 Task: Find connections with filter location Carcassonne with filter topic #AIwith filter profile language German with filter current company Simpl with filter school University of Calcutta with filter industry Professional Services with filter service category Public Speaking with filter keywords title Welding
Action: Mouse moved to (501, 60)
Screenshot: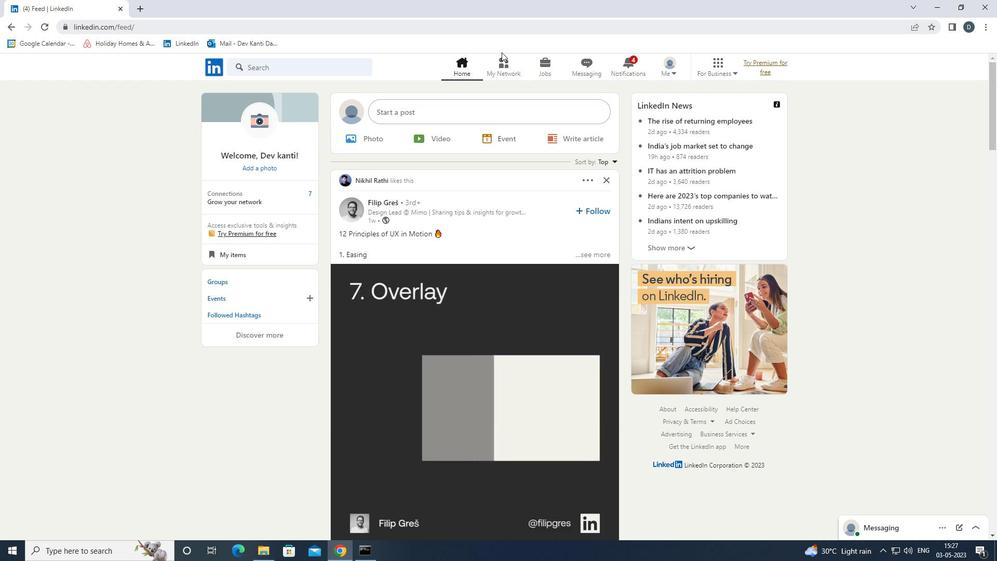 
Action: Mouse pressed left at (501, 60)
Screenshot: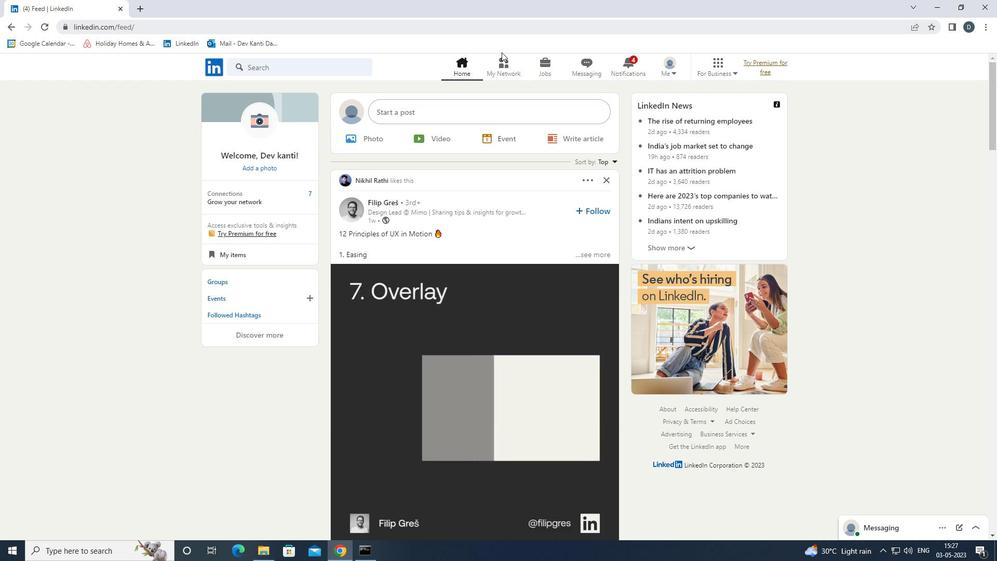 
Action: Mouse moved to (345, 119)
Screenshot: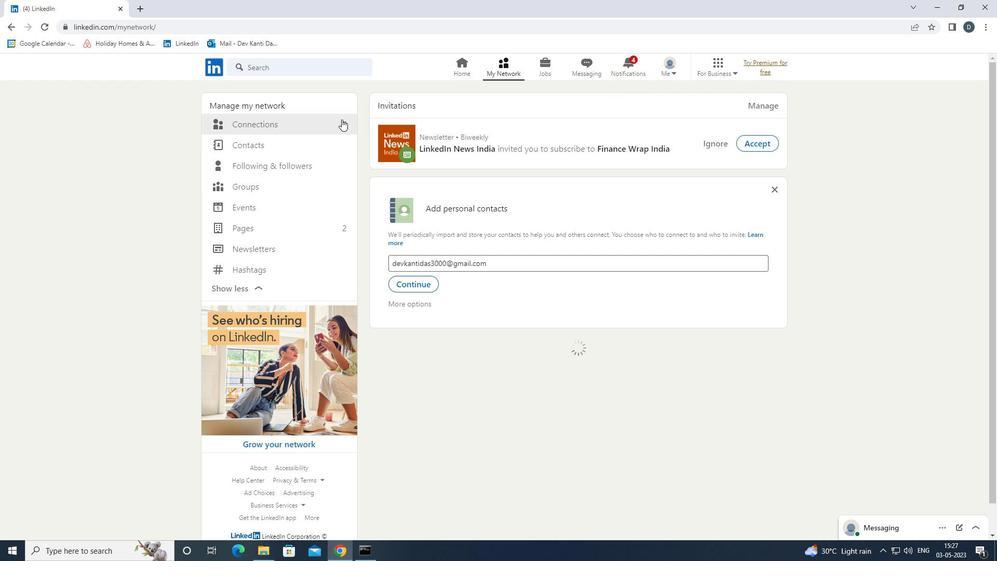 
Action: Mouse pressed left at (345, 119)
Screenshot: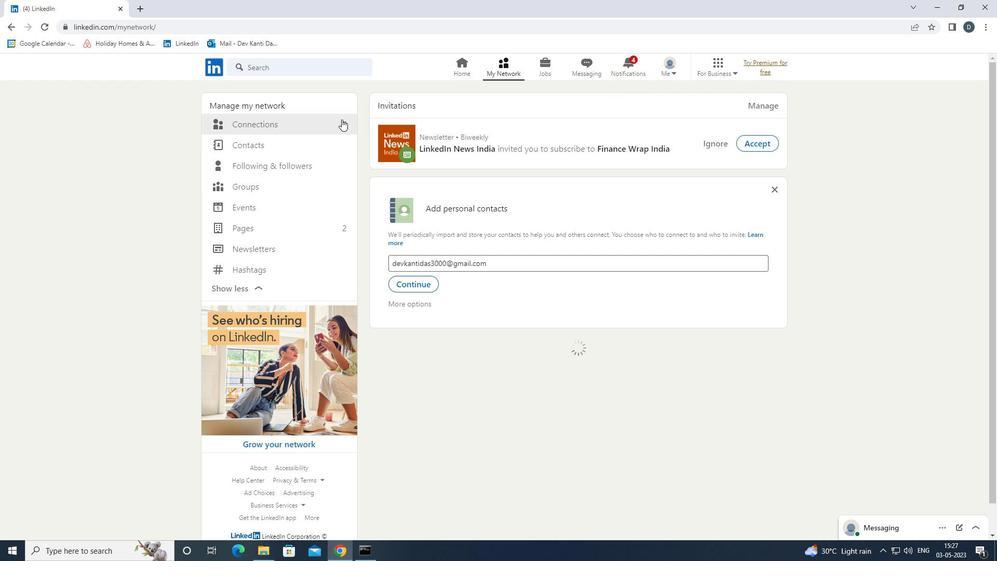 
Action: Mouse moved to (591, 123)
Screenshot: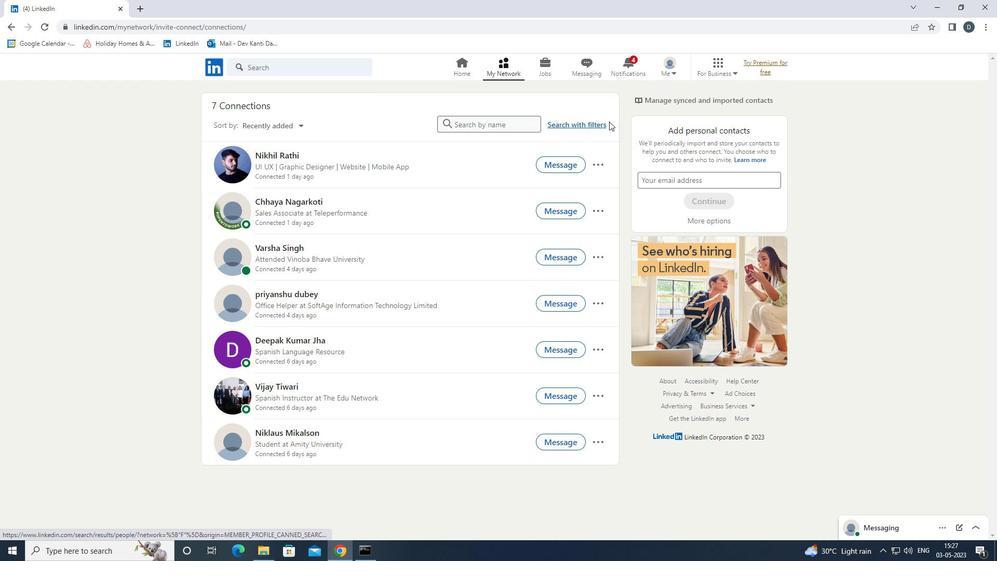 
Action: Mouse pressed left at (591, 123)
Screenshot: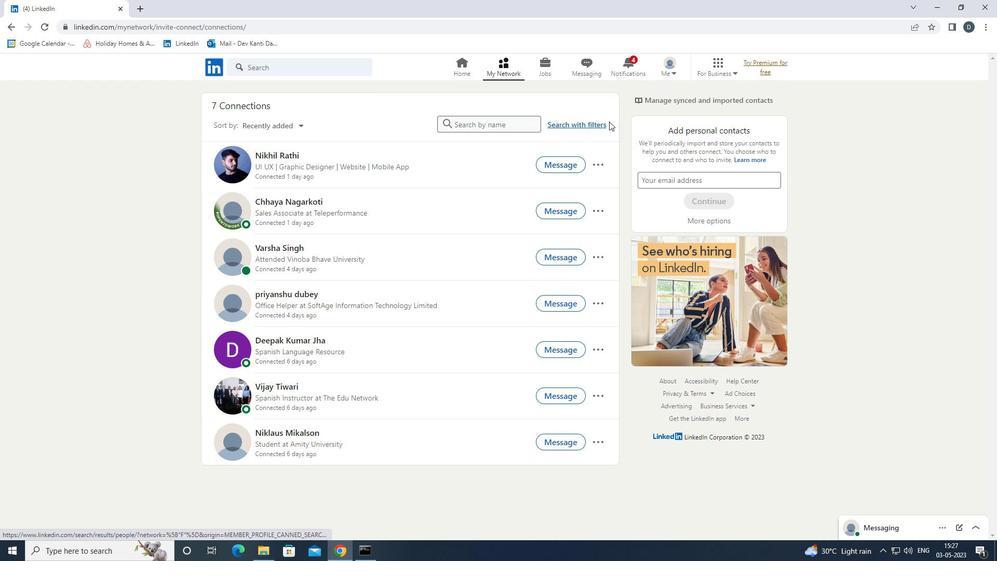 
Action: Mouse moved to (518, 99)
Screenshot: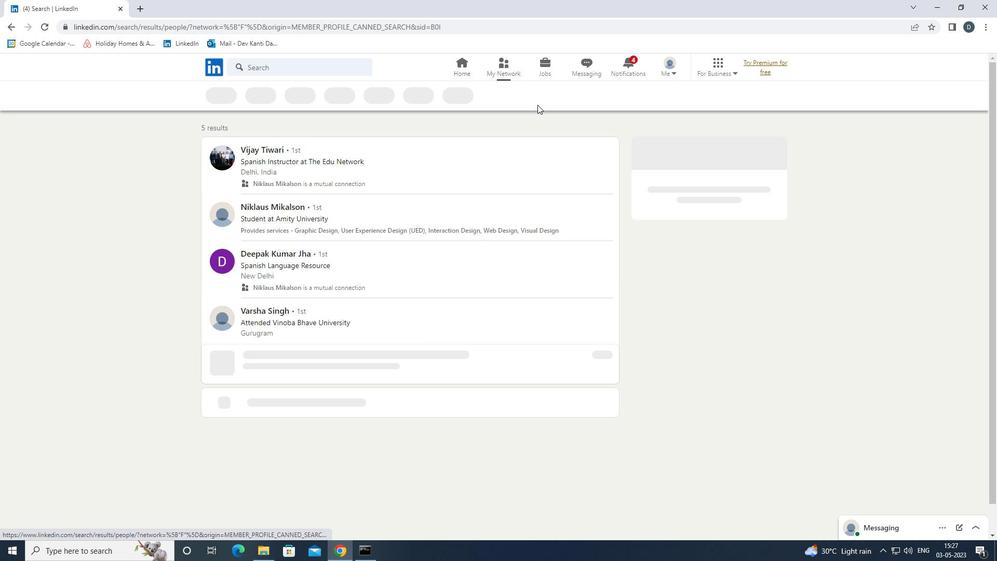 
Action: Mouse pressed left at (518, 99)
Screenshot: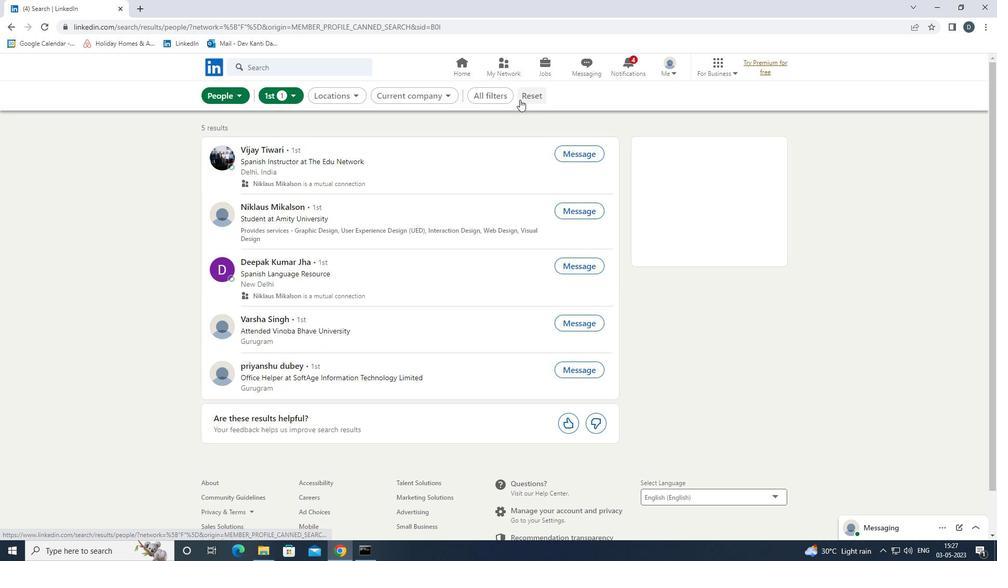 
Action: Mouse moved to (505, 97)
Screenshot: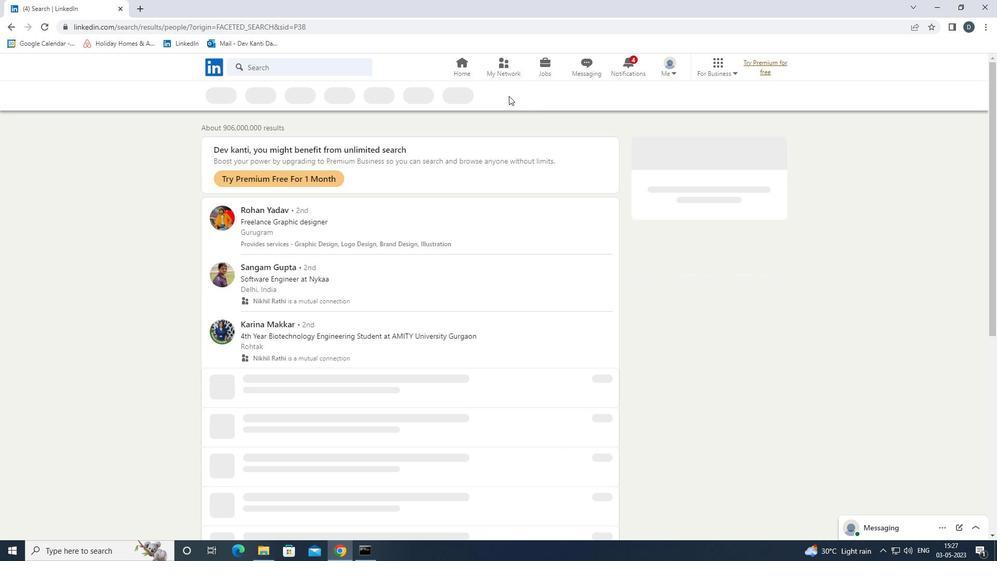 
Action: Mouse pressed left at (505, 97)
Screenshot: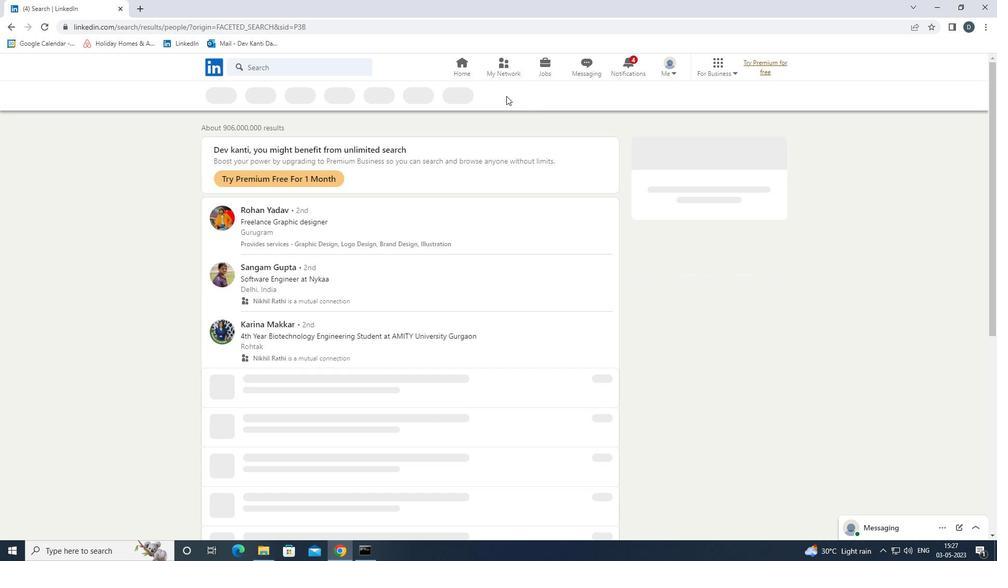 
Action: Mouse moved to (901, 281)
Screenshot: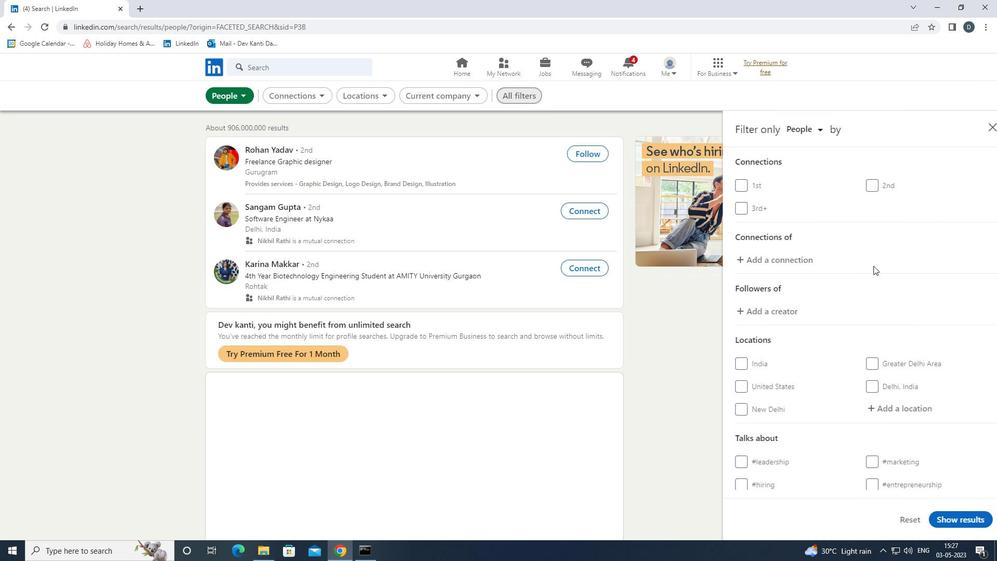 
Action: Mouse scrolled (901, 281) with delta (0, 0)
Screenshot: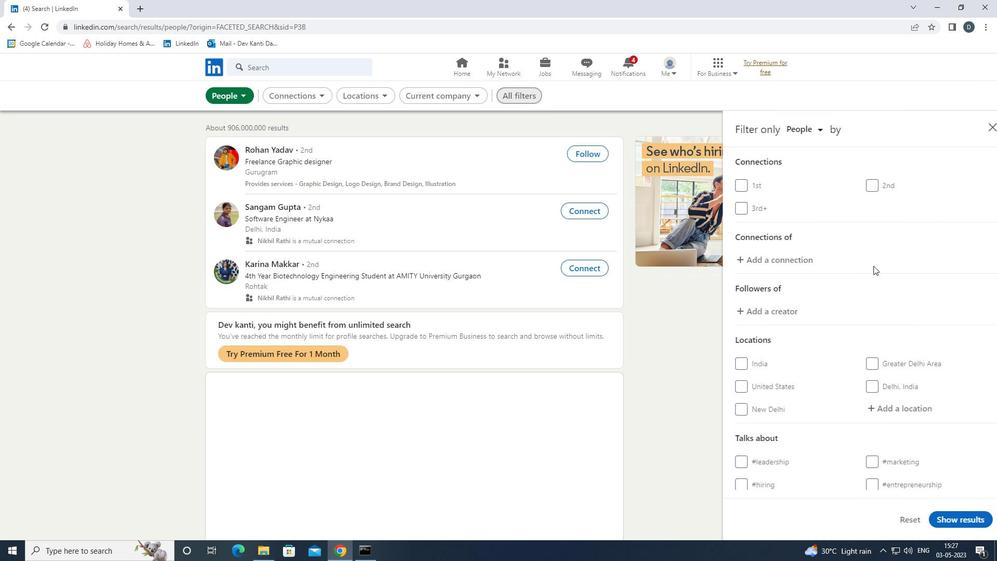 
Action: Mouse moved to (902, 282)
Screenshot: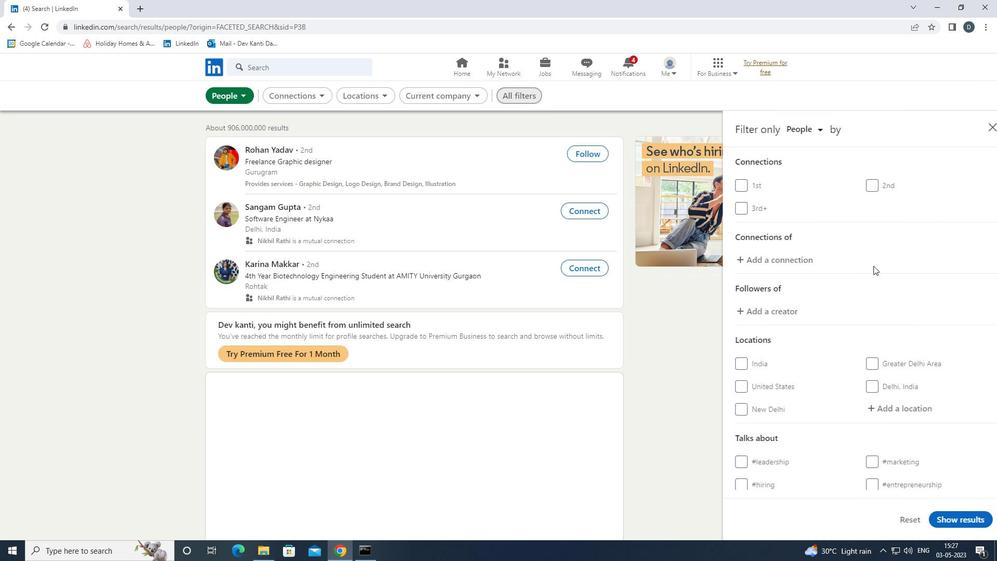 
Action: Mouse scrolled (902, 282) with delta (0, 0)
Screenshot: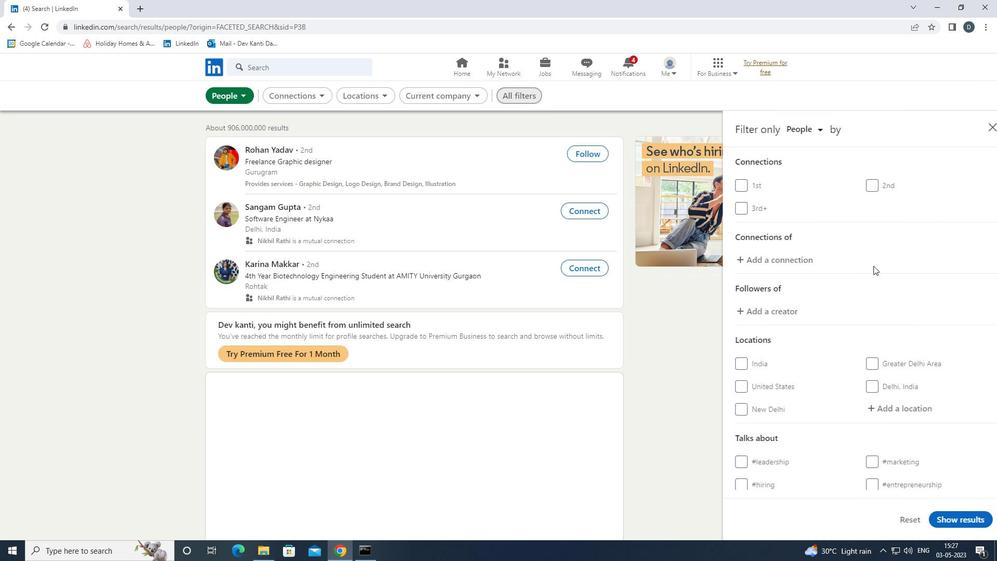 
Action: Mouse moved to (907, 283)
Screenshot: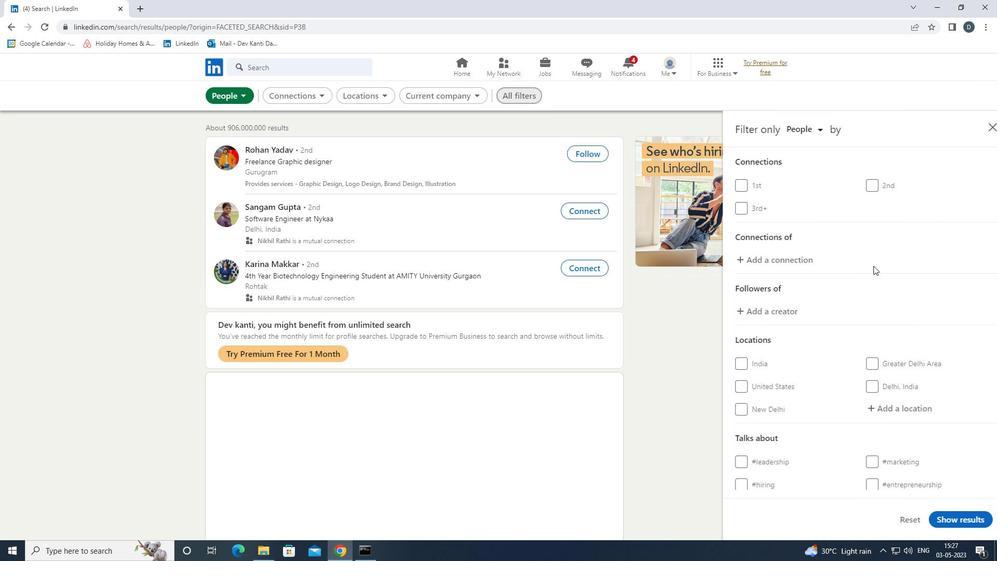 
Action: Mouse scrolled (907, 283) with delta (0, 0)
Screenshot: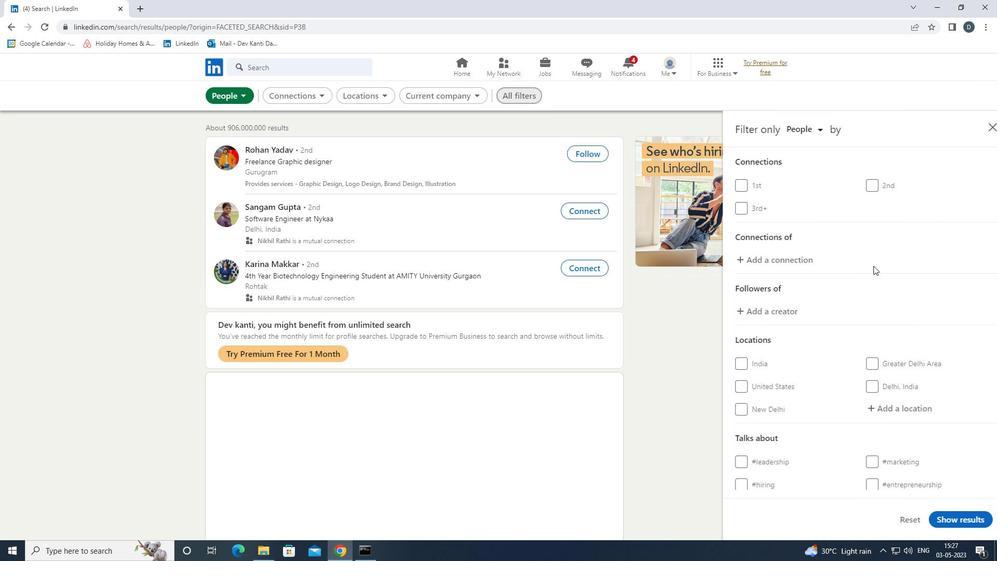 
Action: Mouse moved to (885, 246)
Screenshot: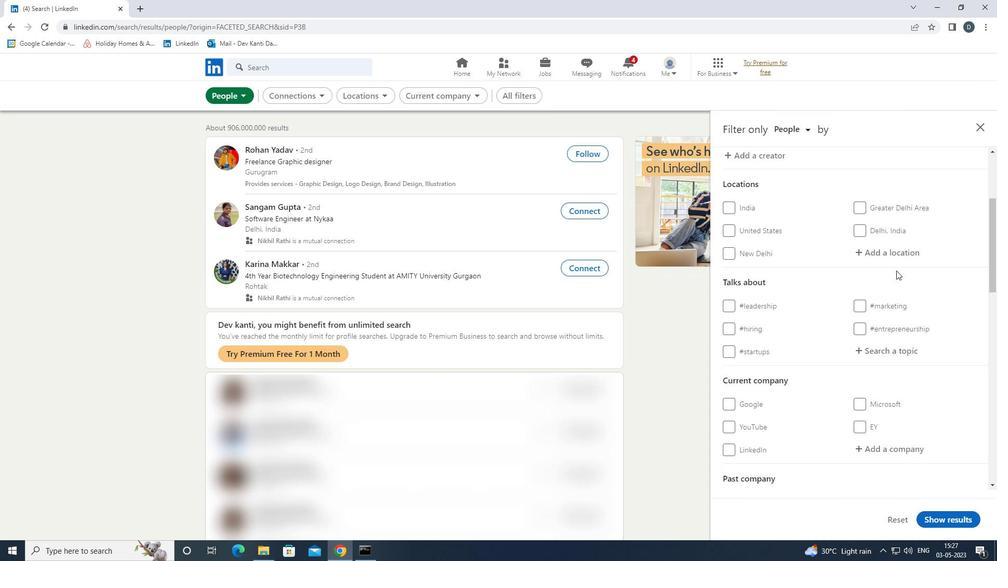 
Action: Mouse pressed left at (885, 246)
Screenshot: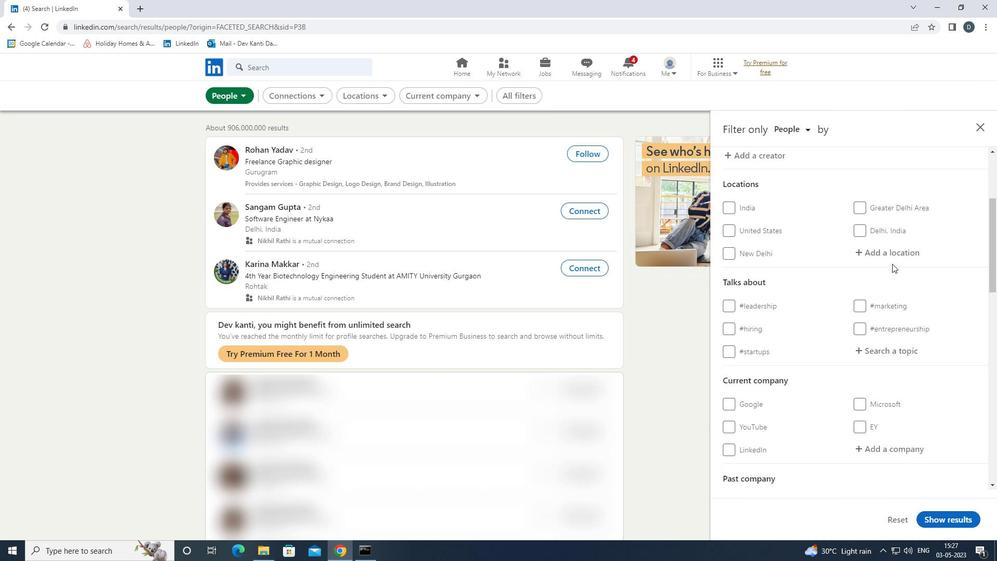 
Action: Mouse moved to (884, 246)
Screenshot: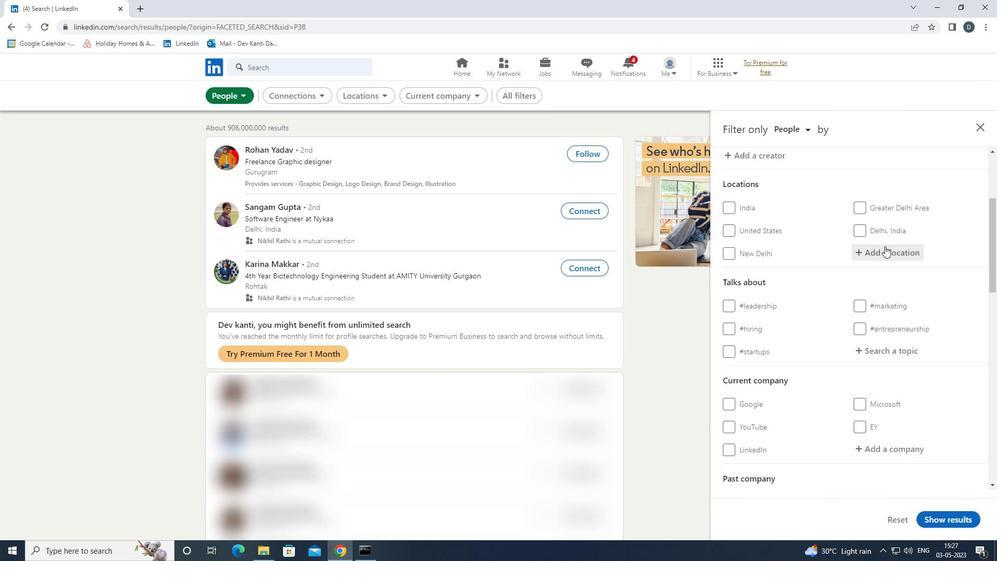 
Action: Key pressed <Key.shift>CARCASSONE<Key.down><Key.backspace><Key.backspace><Key.down><Key.enter>
Screenshot: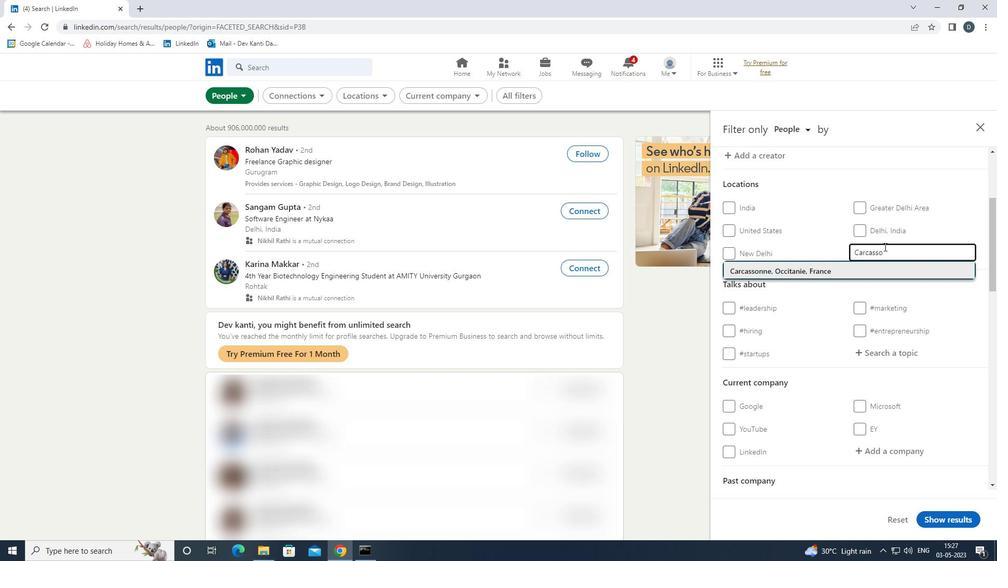 
Action: Mouse moved to (886, 251)
Screenshot: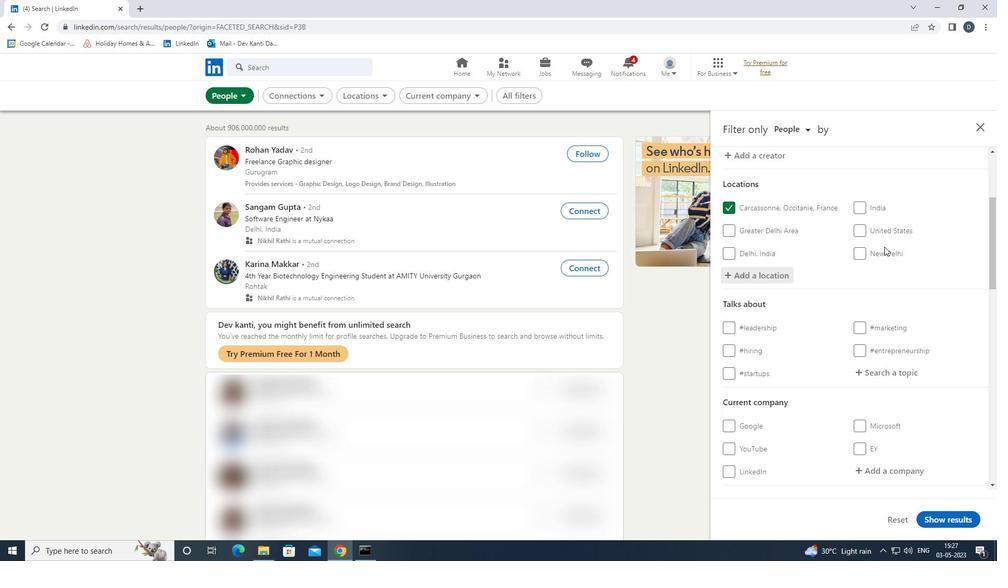 
Action: Mouse scrolled (886, 250) with delta (0, 0)
Screenshot: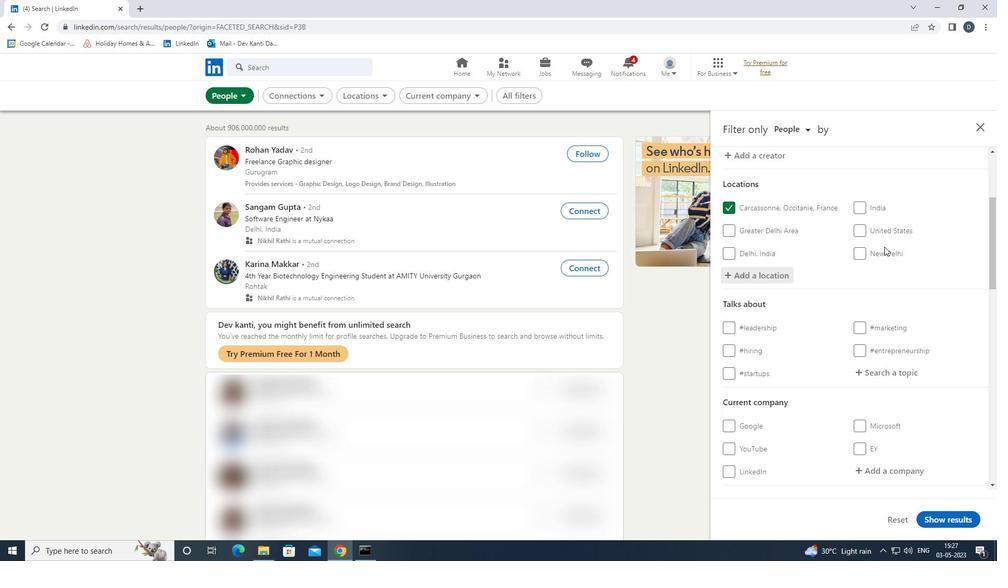 
Action: Mouse moved to (886, 256)
Screenshot: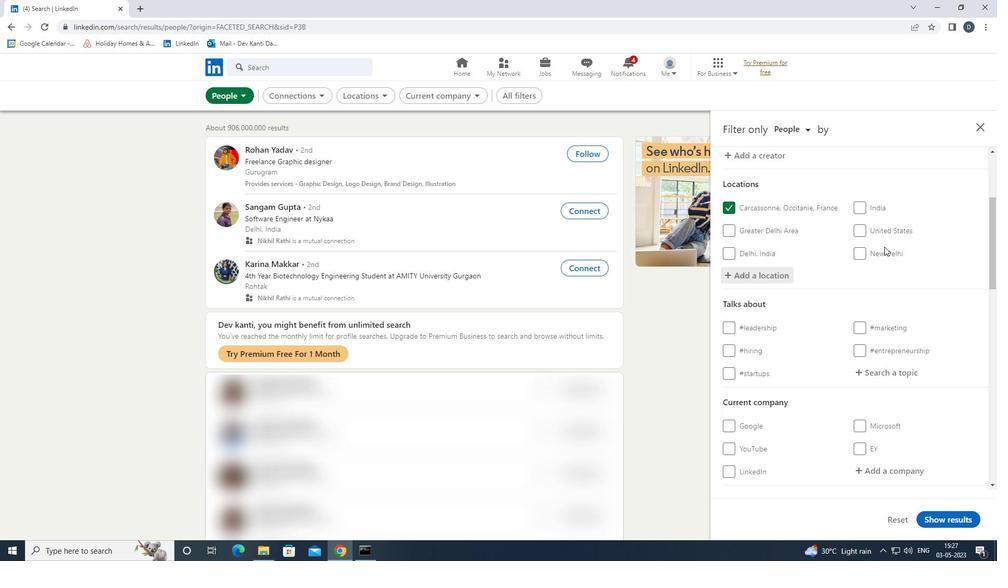 
Action: Mouse scrolled (886, 256) with delta (0, 0)
Screenshot: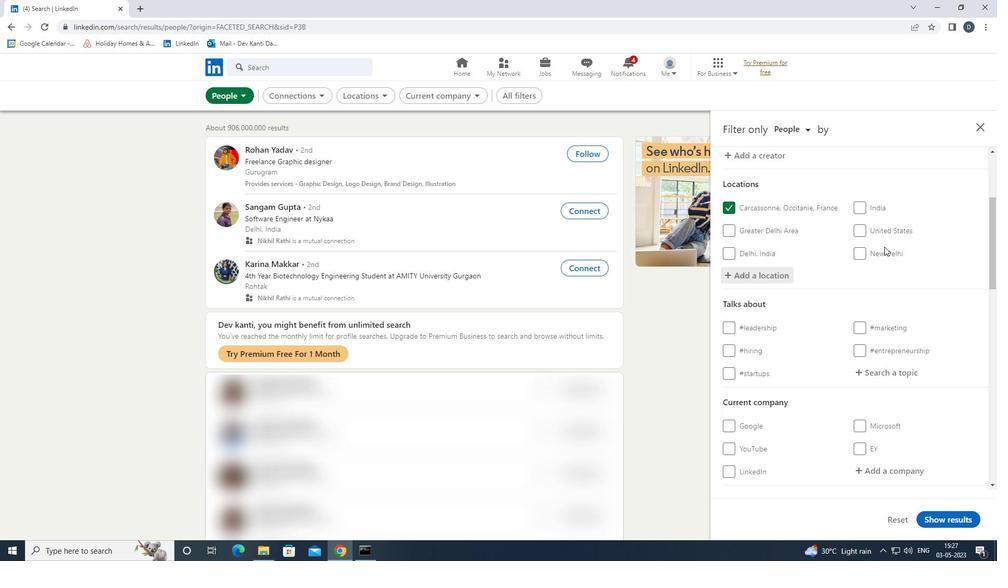 
Action: Mouse moved to (889, 265)
Screenshot: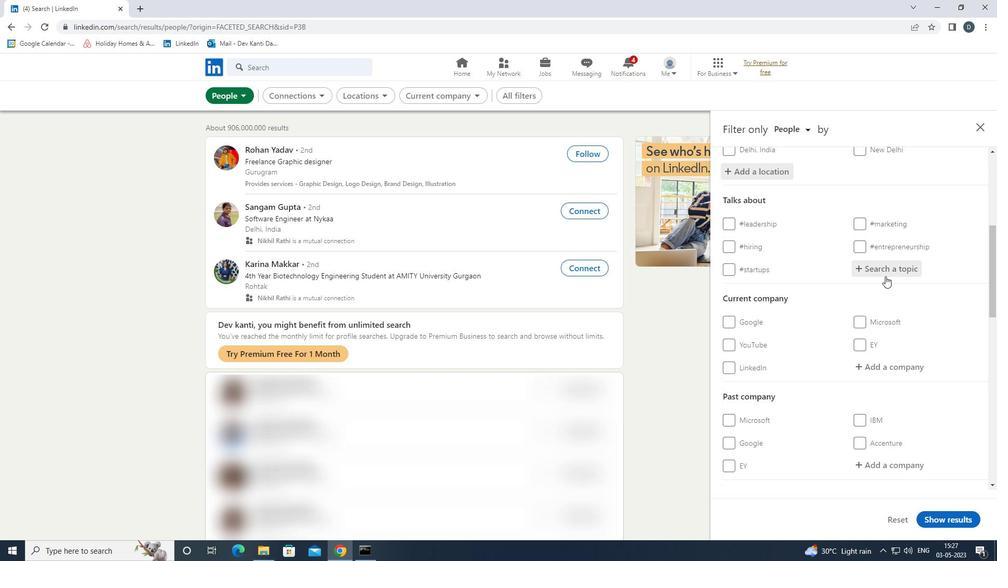 
Action: Mouse pressed left at (889, 265)
Screenshot: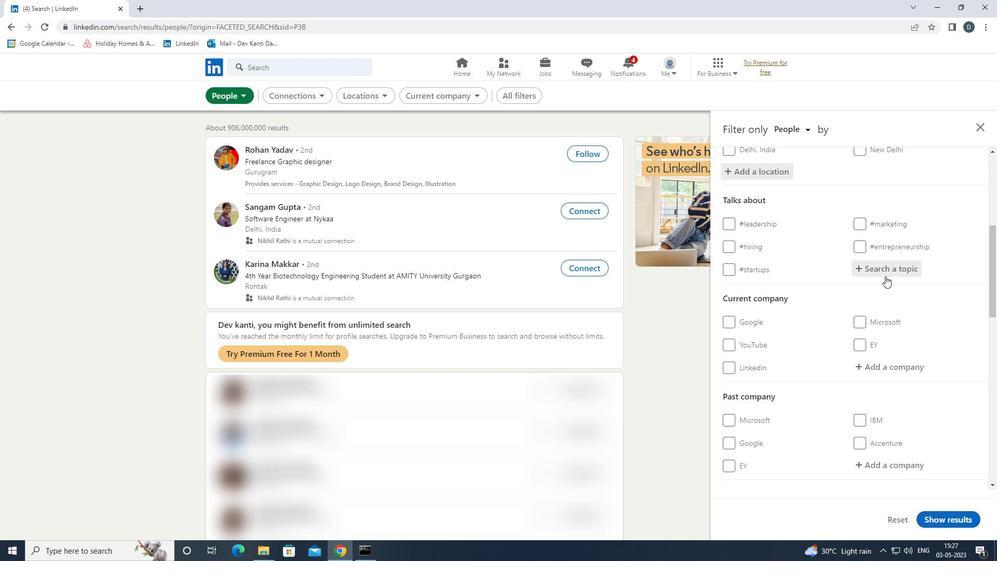 
Action: Key pressed AI<Key.down><Key.enter>
Screenshot: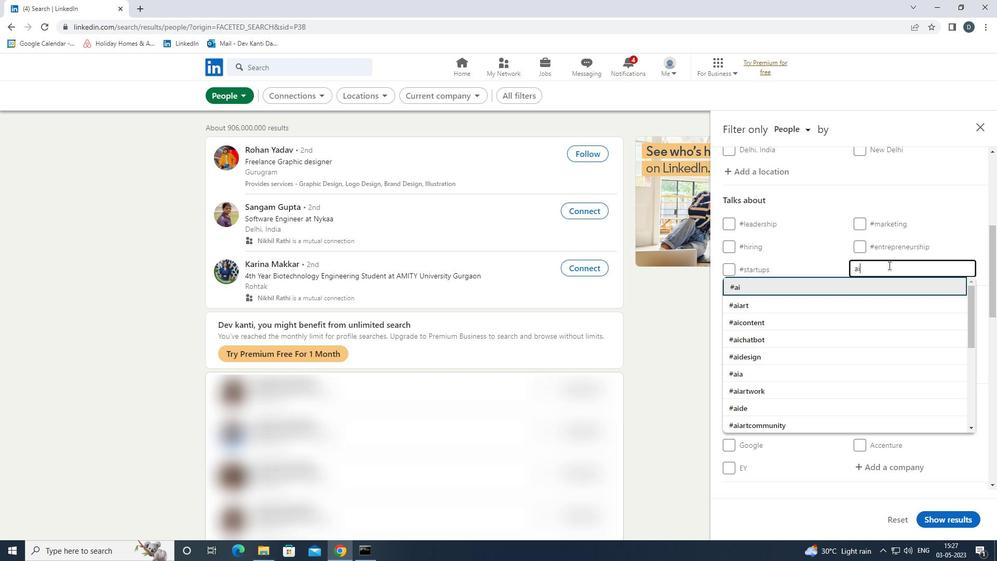 
Action: Mouse moved to (890, 265)
Screenshot: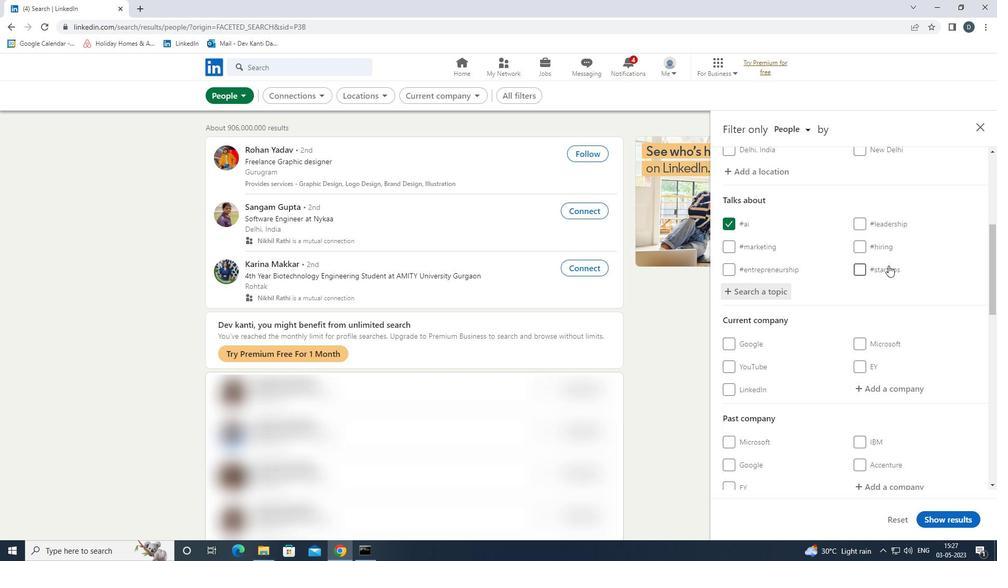 
Action: Mouse scrolled (890, 265) with delta (0, 0)
Screenshot: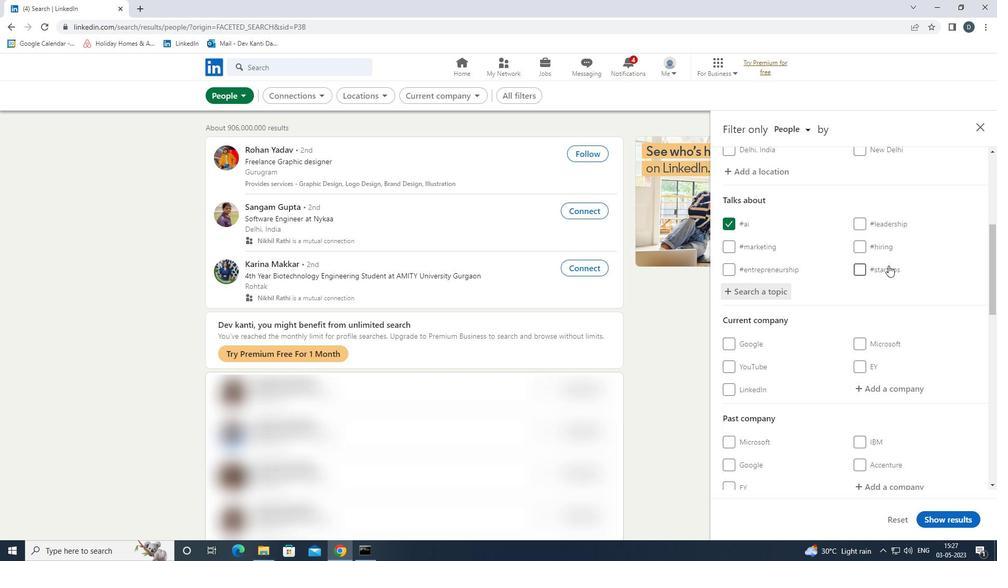 
Action: Mouse scrolled (890, 265) with delta (0, 0)
Screenshot: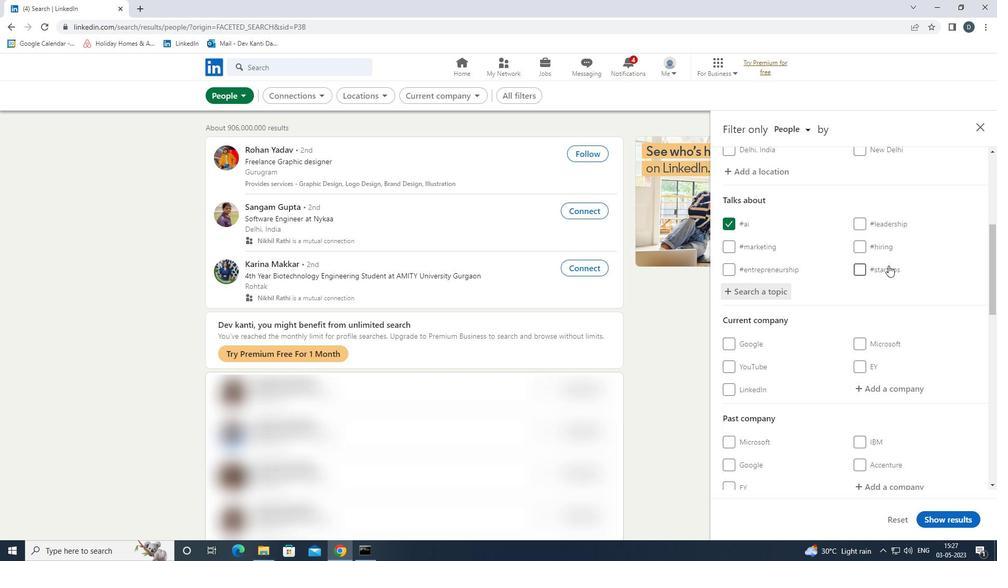 
Action: Mouse moved to (891, 265)
Screenshot: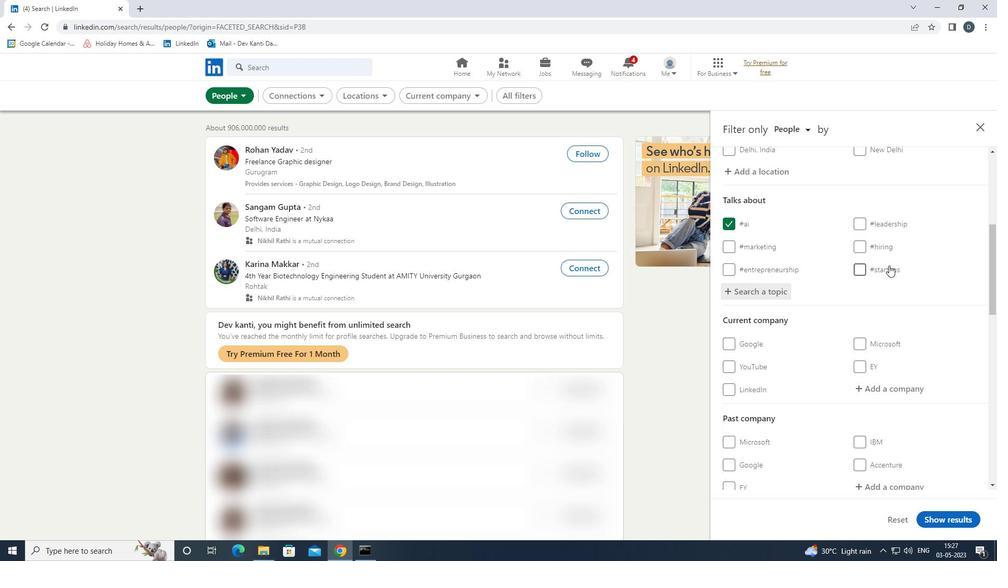 
Action: Mouse scrolled (891, 265) with delta (0, 0)
Screenshot: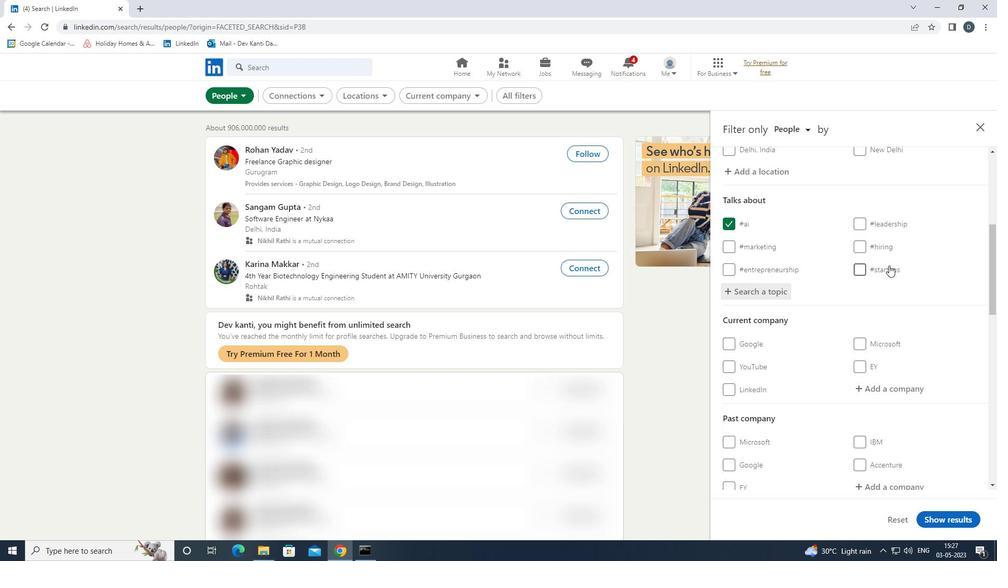 
Action: Mouse moved to (891, 267)
Screenshot: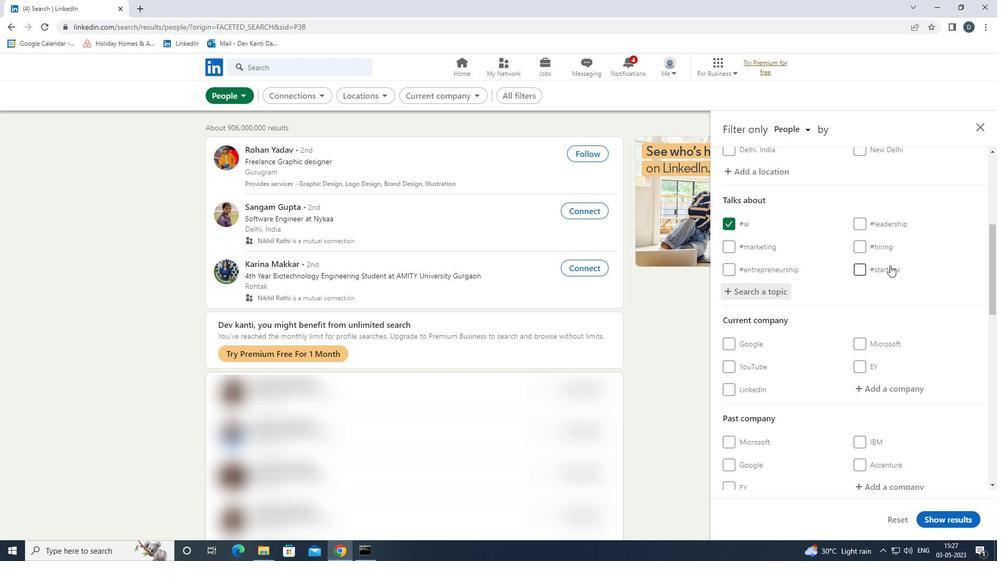 
Action: Mouse scrolled (891, 266) with delta (0, 0)
Screenshot: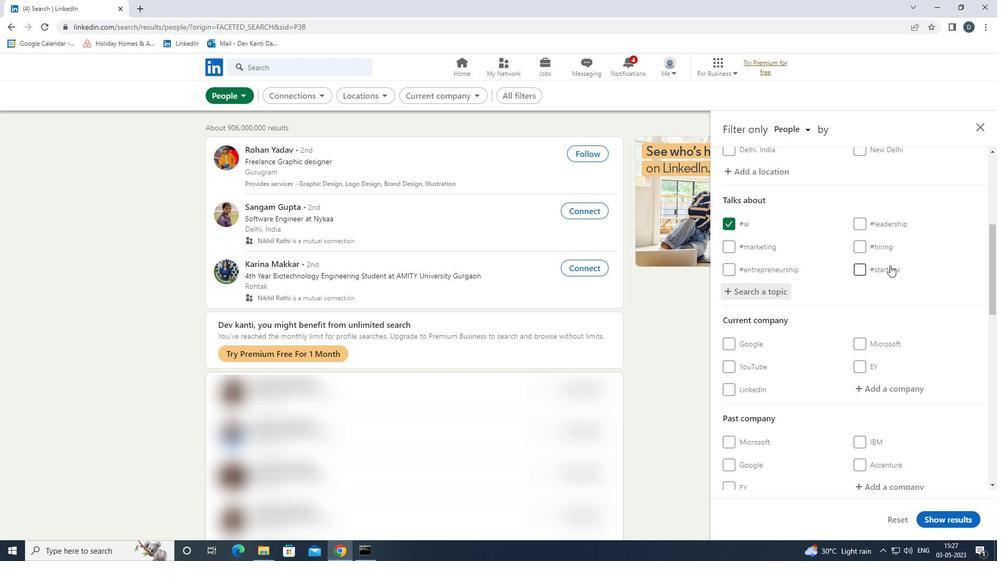 
Action: Mouse moved to (889, 266)
Screenshot: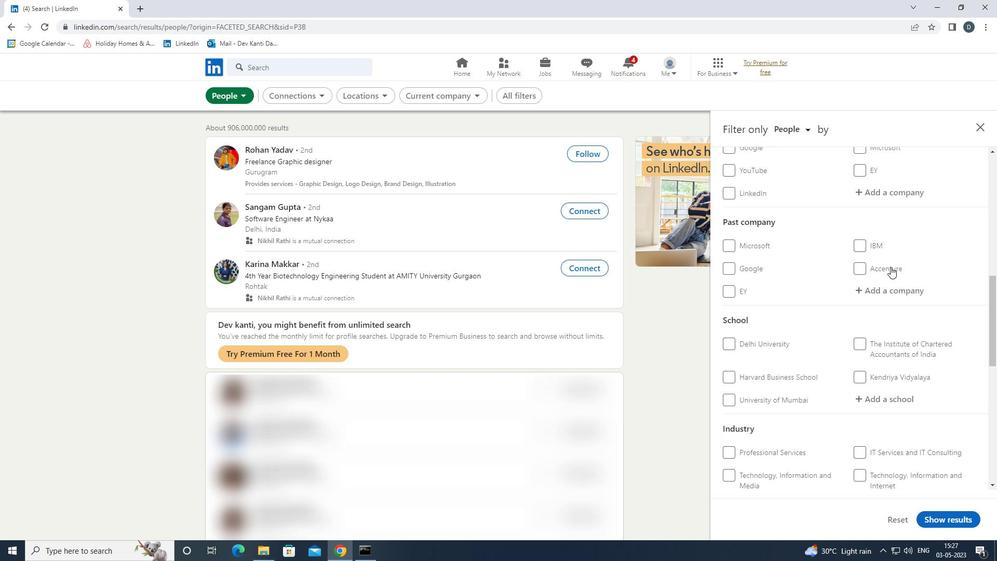 
Action: Mouse scrolled (889, 266) with delta (0, 0)
Screenshot: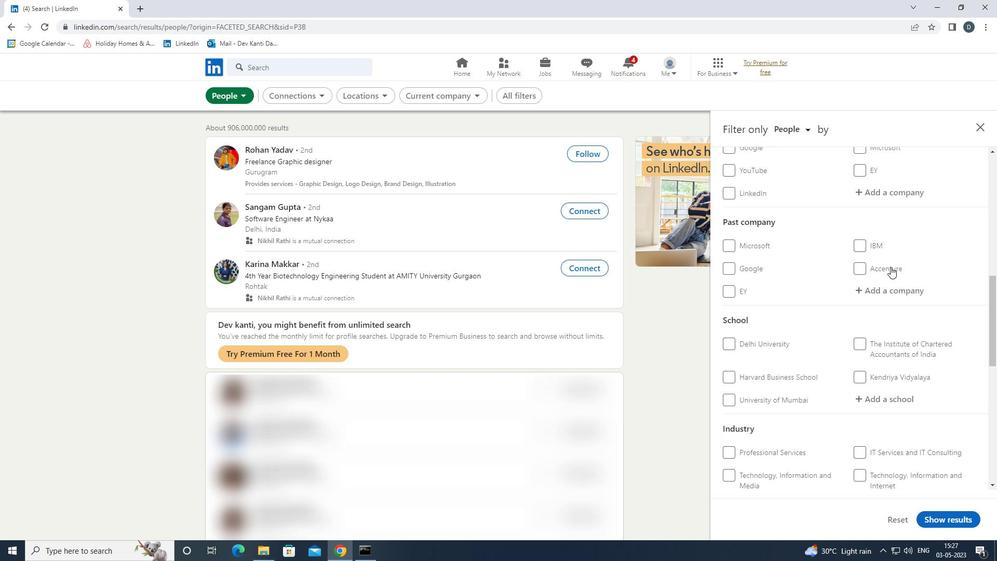 
Action: Mouse moved to (888, 267)
Screenshot: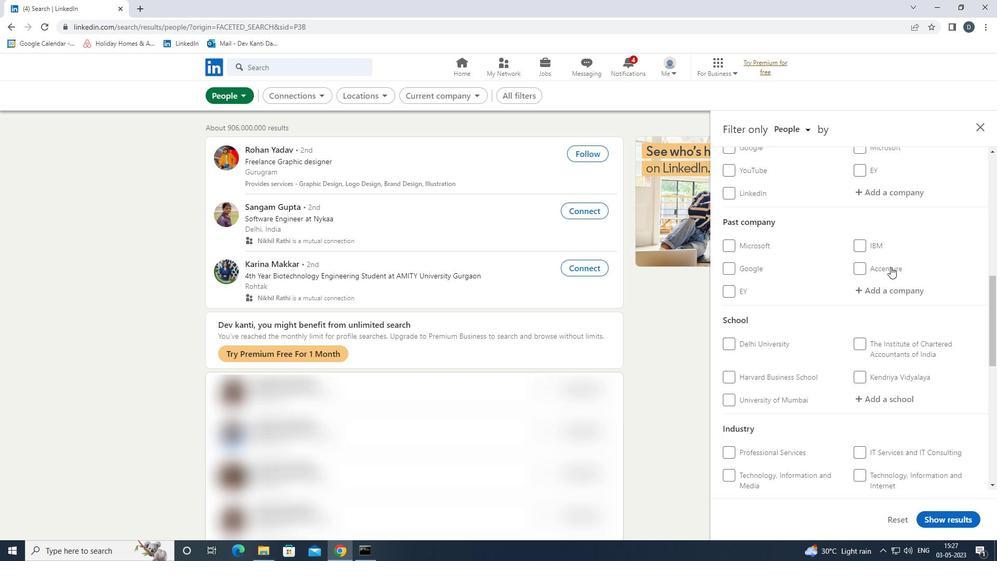 
Action: Mouse scrolled (888, 266) with delta (0, 0)
Screenshot: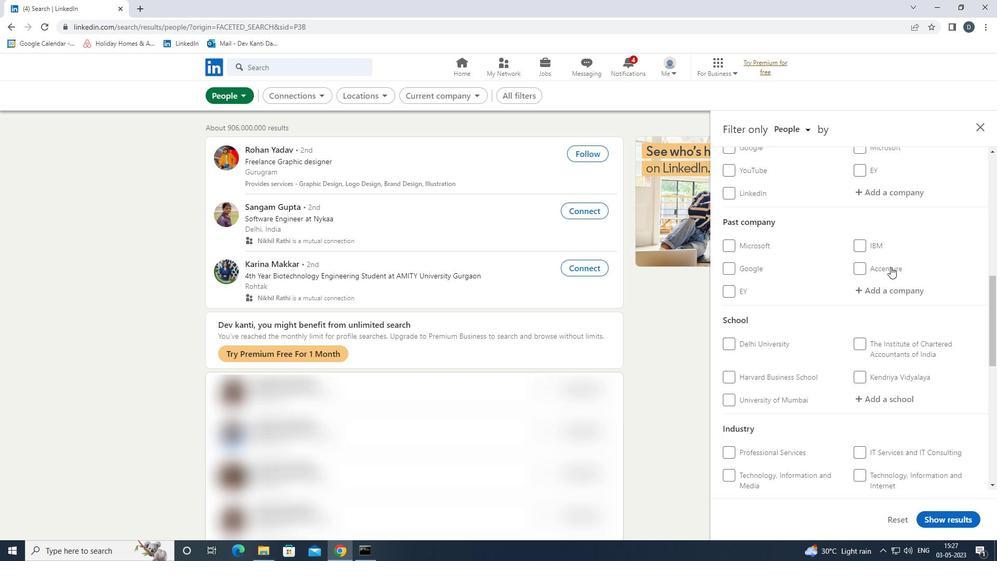 
Action: Mouse moved to (758, 451)
Screenshot: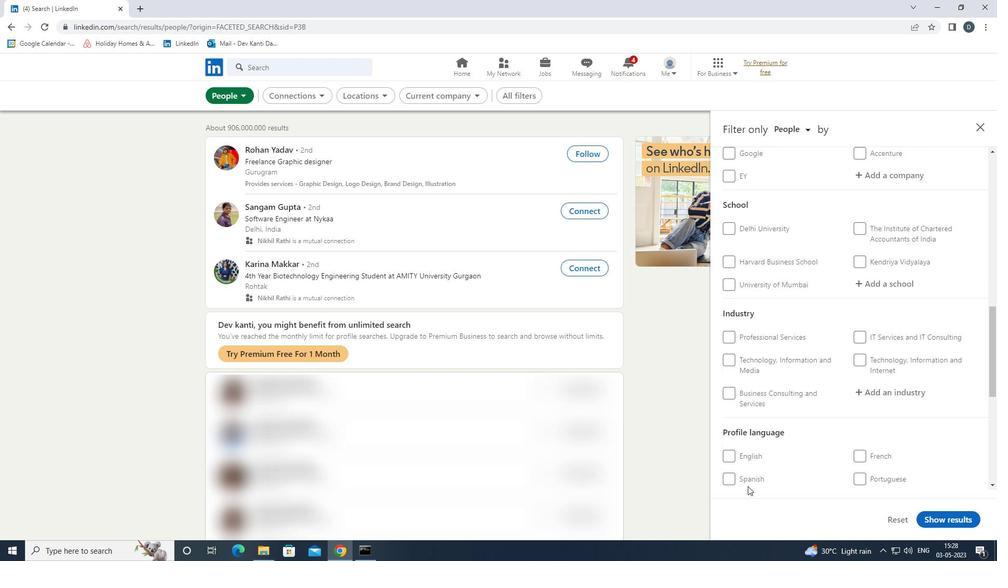 
Action: Mouse scrolled (758, 451) with delta (0, 0)
Screenshot: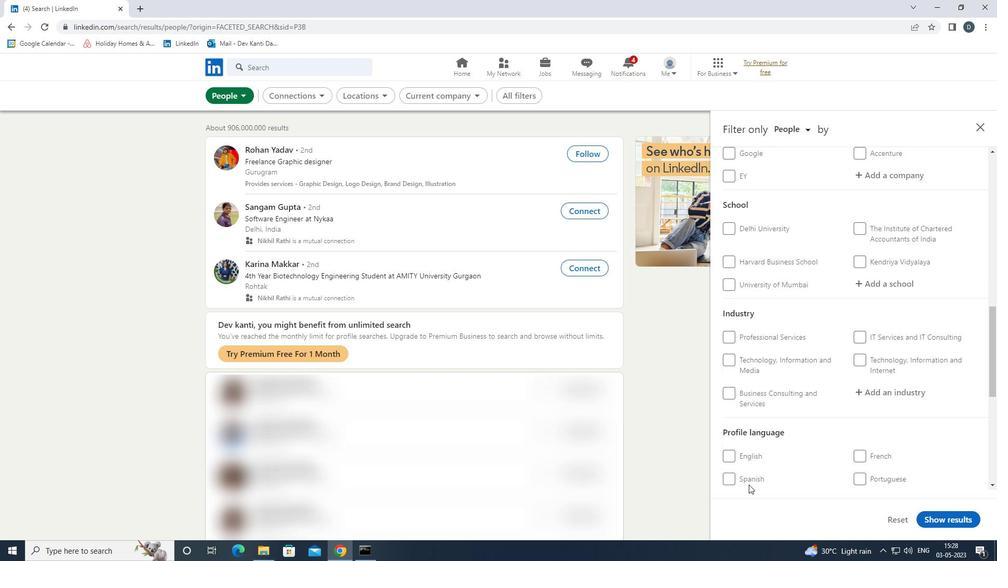
Action: Mouse moved to (747, 453)
Screenshot: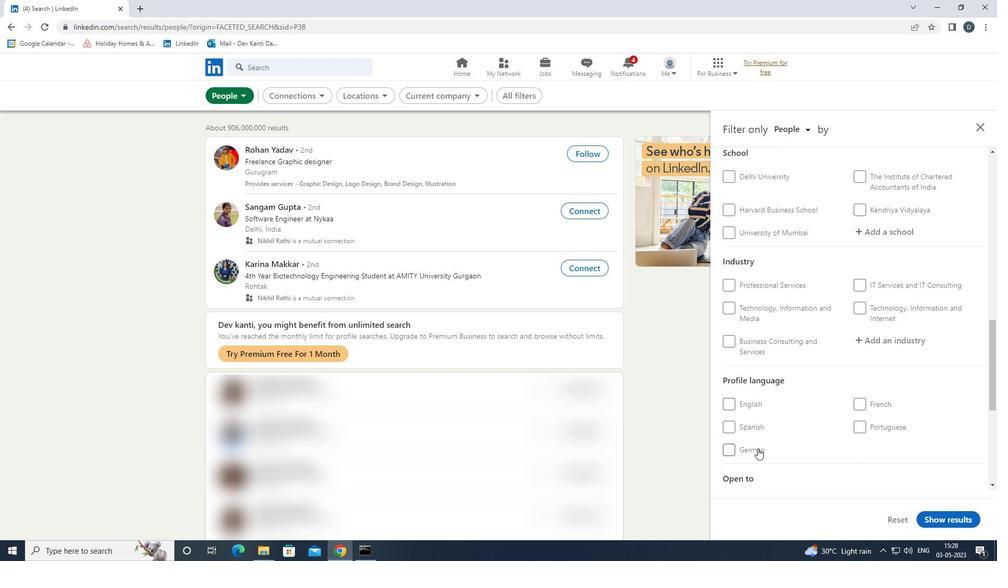 
Action: Mouse pressed left at (747, 453)
Screenshot: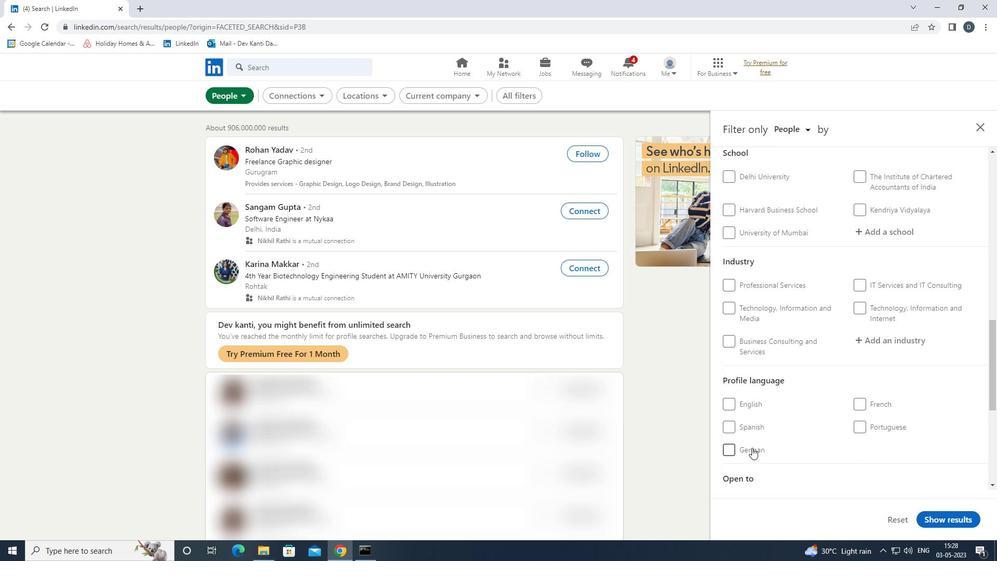 
Action: Mouse moved to (852, 439)
Screenshot: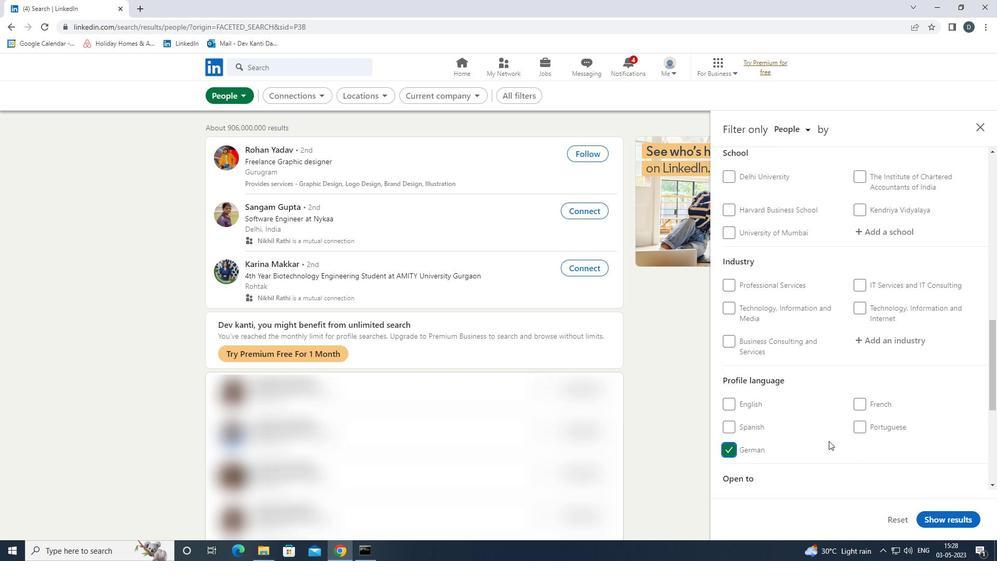 
Action: Mouse scrolled (852, 439) with delta (0, 0)
Screenshot: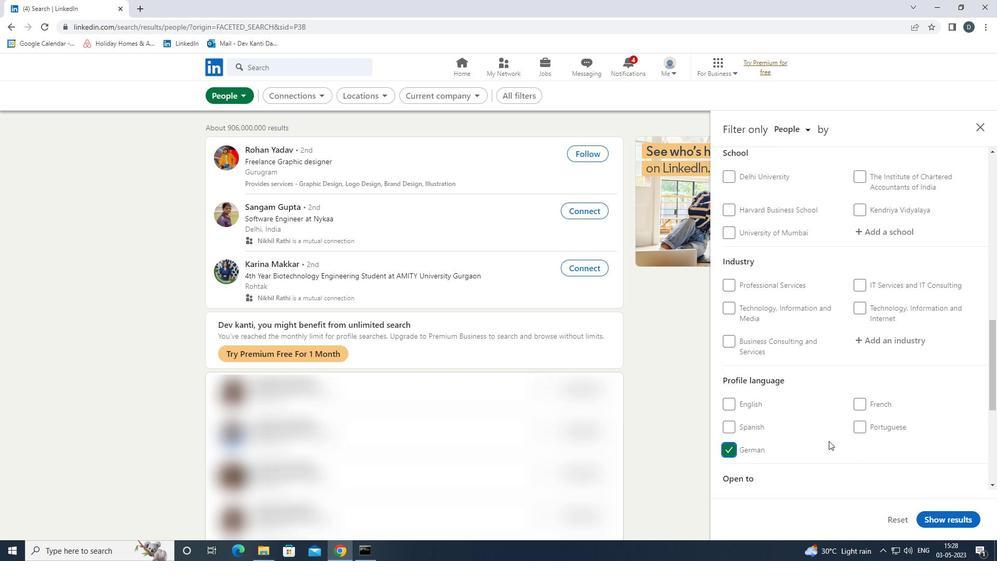 
Action: Mouse scrolled (852, 439) with delta (0, 0)
Screenshot: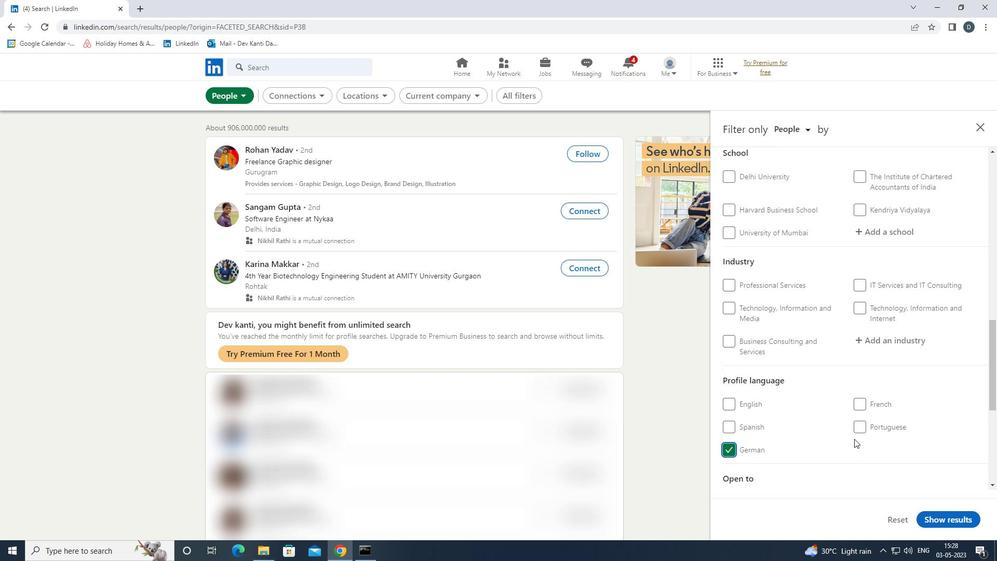 
Action: Mouse scrolled (852, 439) with delta (0, 0)
Screenshot: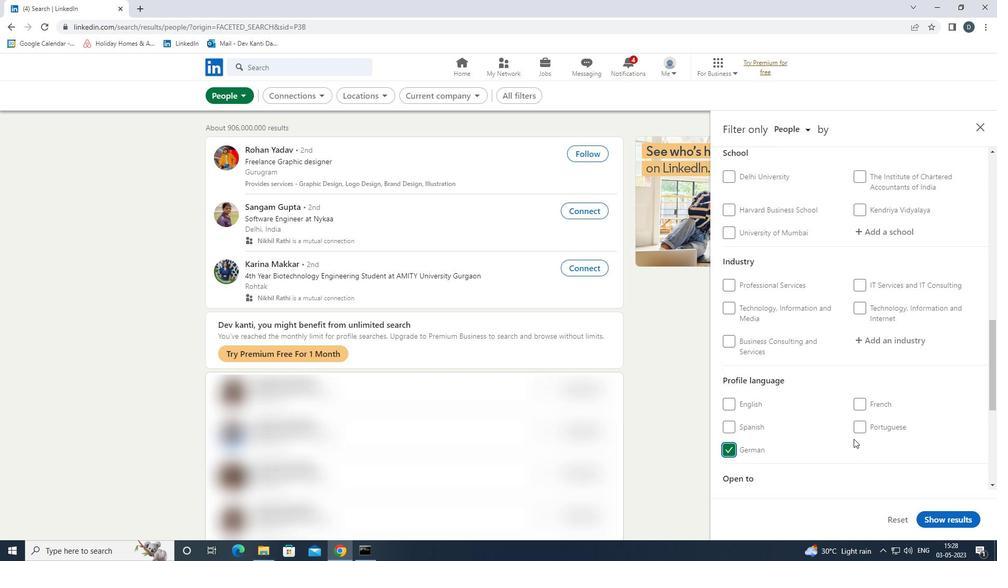 
Action: Mouse moved to (851, 437)
Screenshot: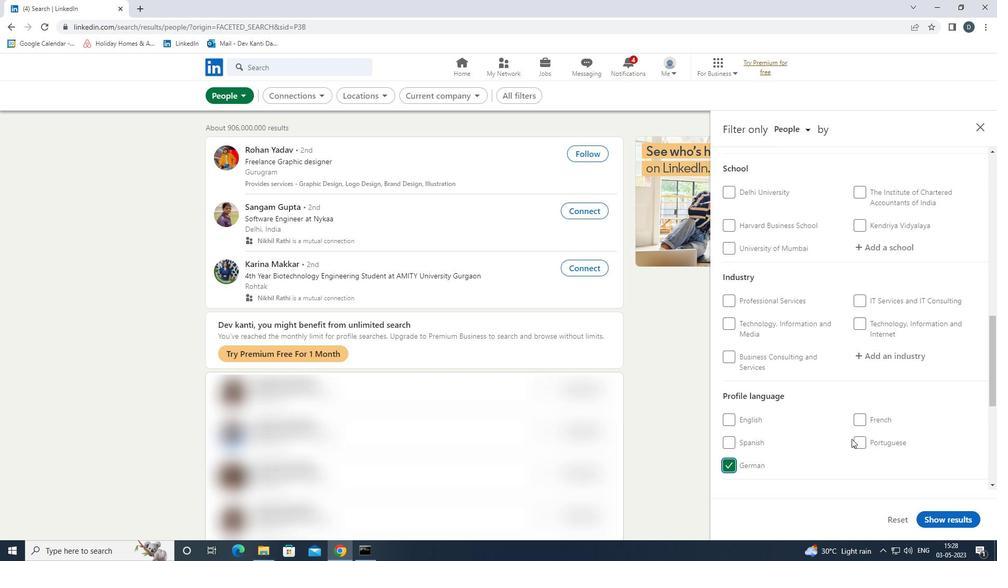 
Action: Mouse scrolled (851, 438) with delta (0, 0)
Screenshot: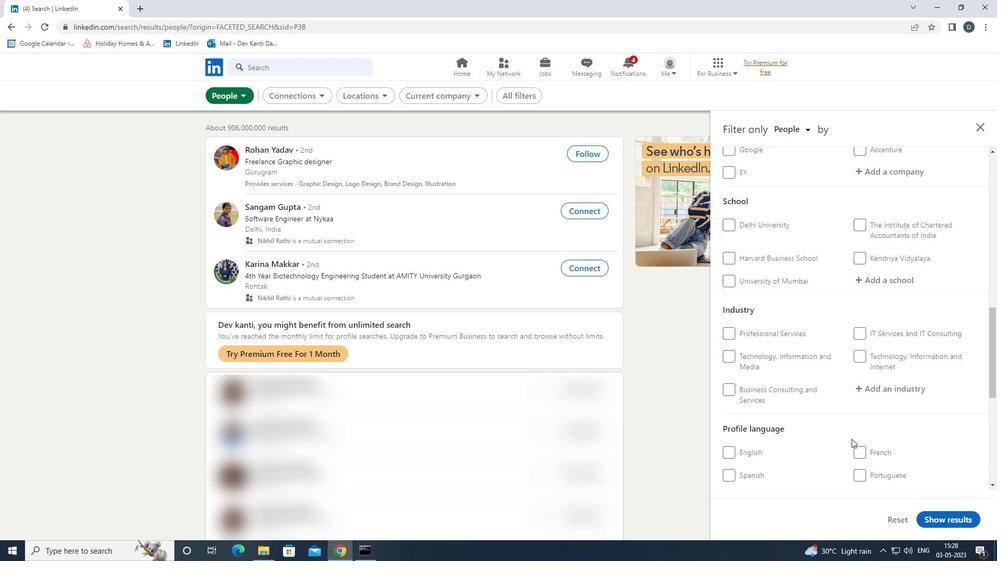 
Action: Mouse scrolled (851, 438) with delta (0, 0)
Screenshot: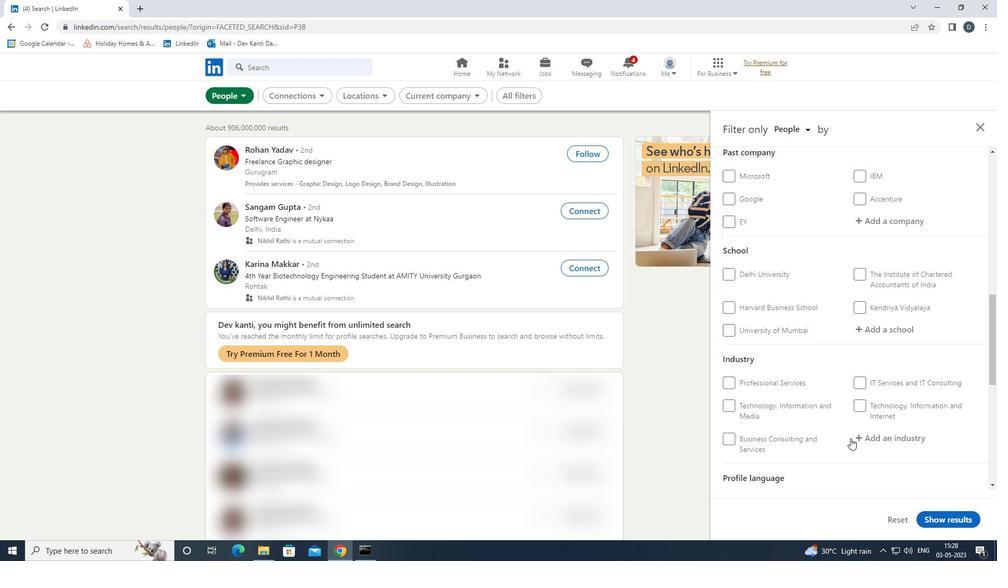
Action: Mouse moved to (851, 434)
Screenshot: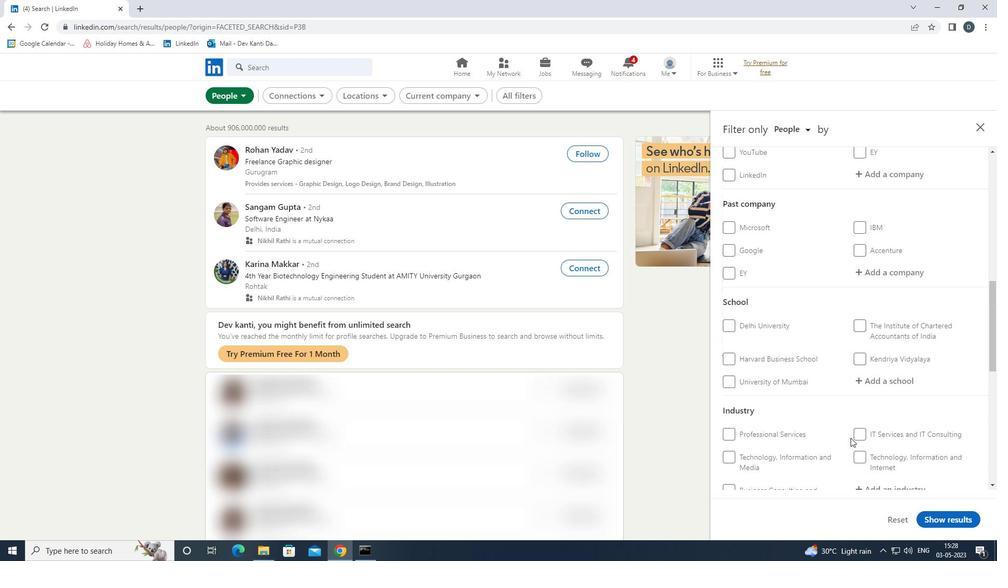 
Action: Mouse scrolled (851, 435) with delta (0, 0)
Screenshot: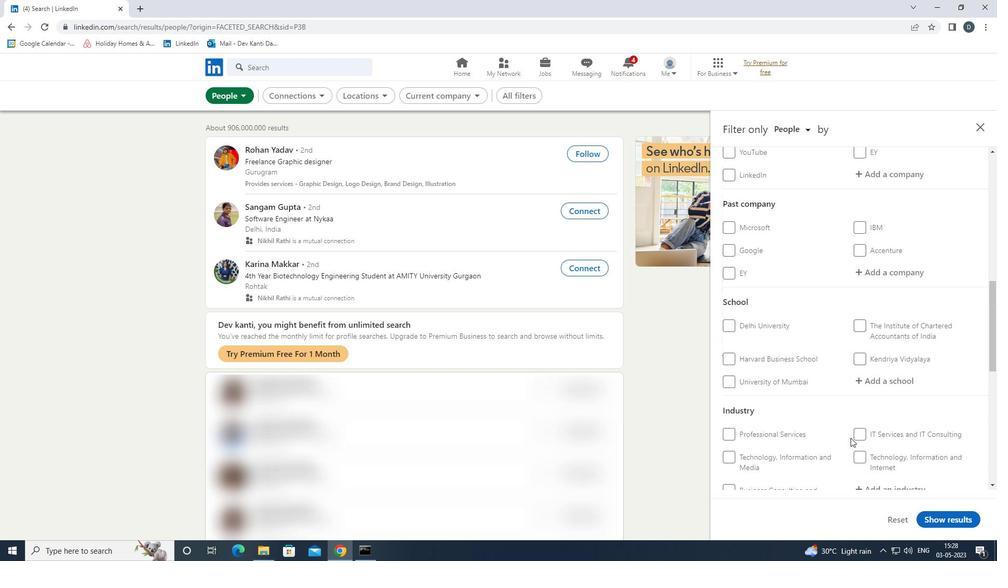 
Action: Mouse moved to (873, 333)
Screenshot: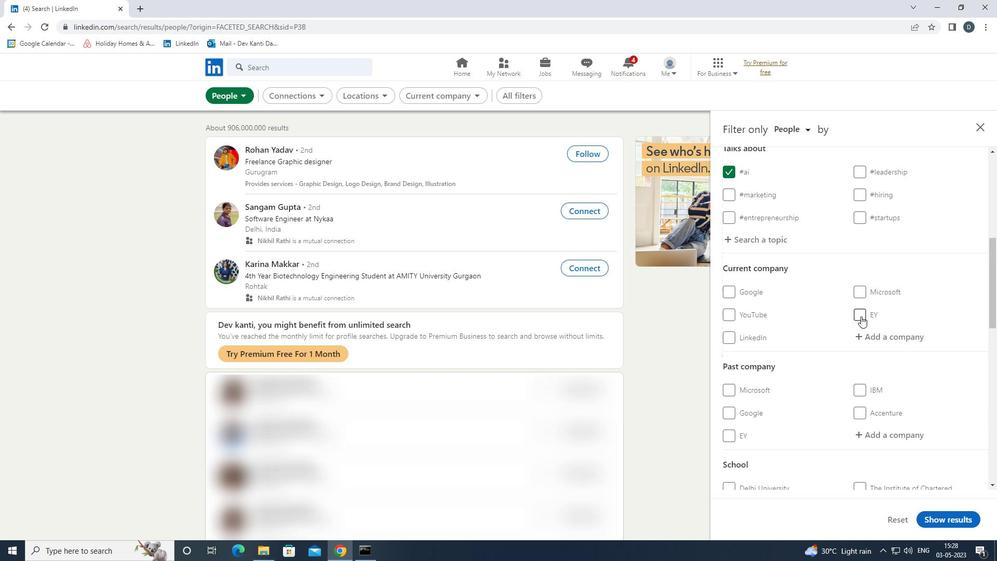 
Action: Mouse pressed left at (873, 333)
Screenshot: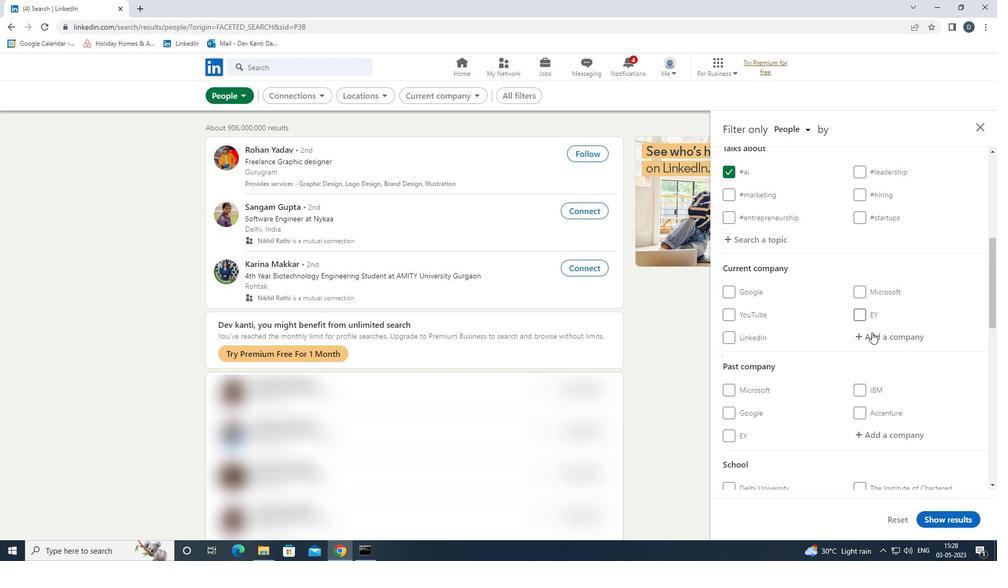 
Action: Key pressed <Key.shift>SIMPL<Key.down><Key.enter>
Screenshot: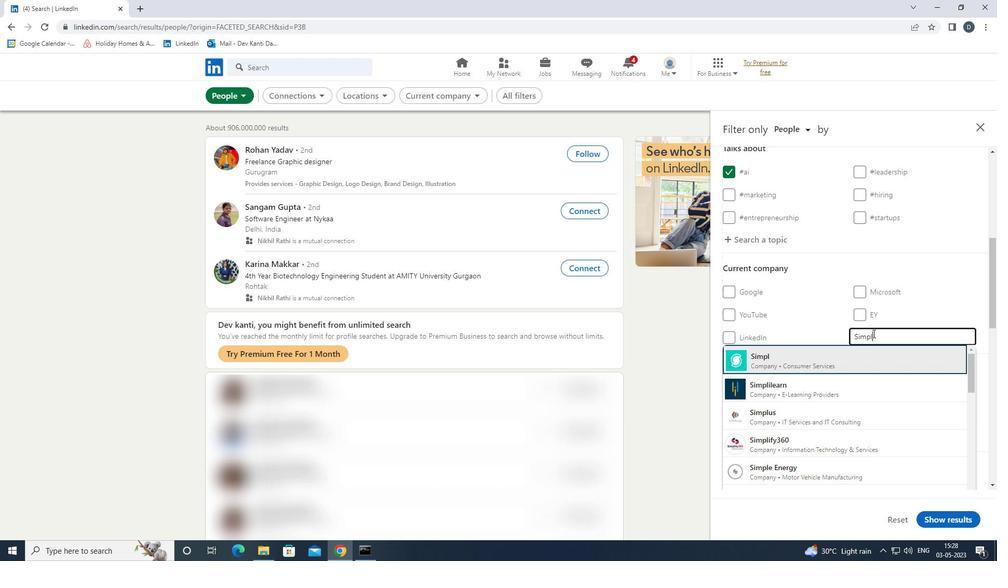 
Action: Mouse moved to (868, 321)
Screenshot: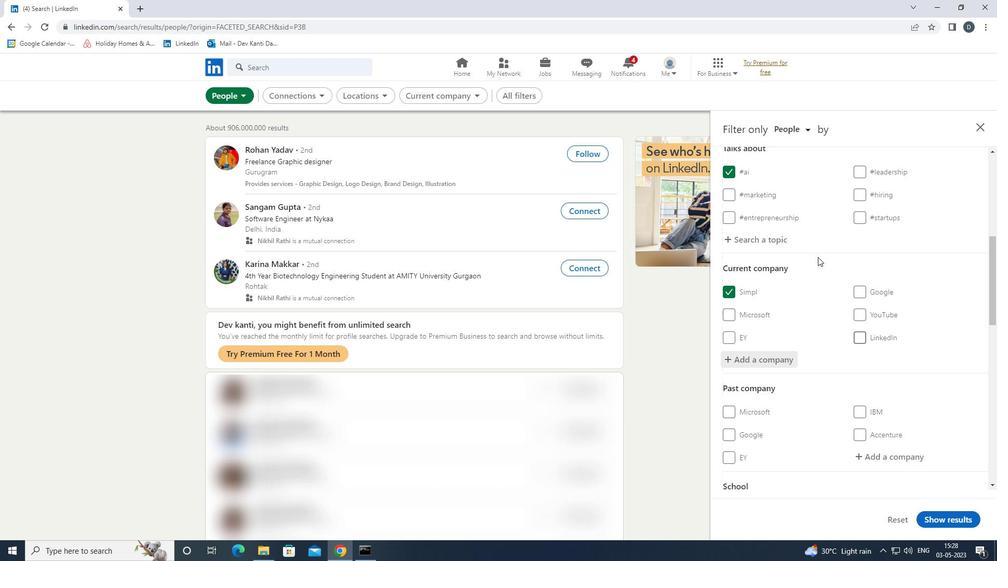 
Action: Mouse scrolled (868, 320) with delta (0, 0)
Screenshot: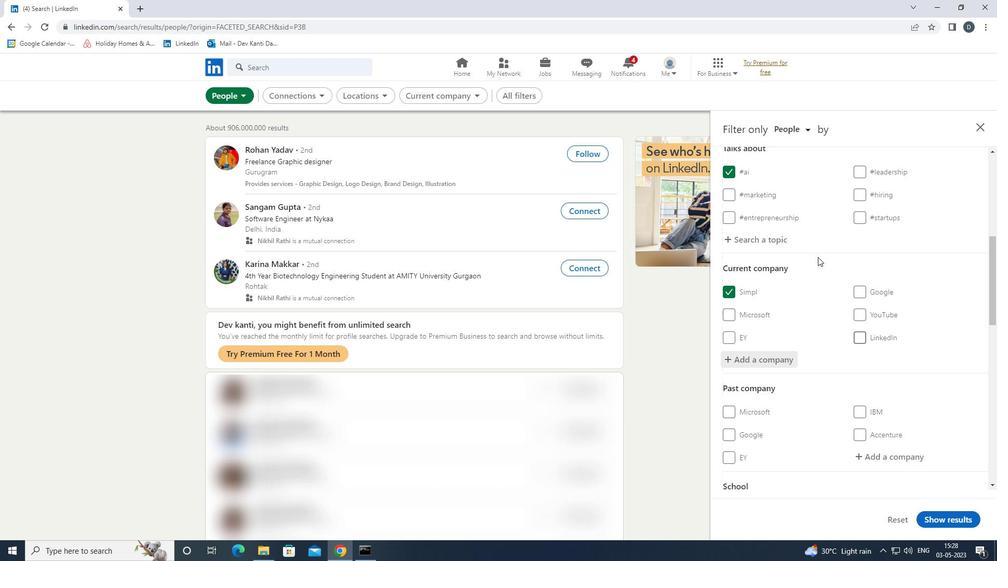 
Action: Mouse moved to (905, 359)
Screenshot: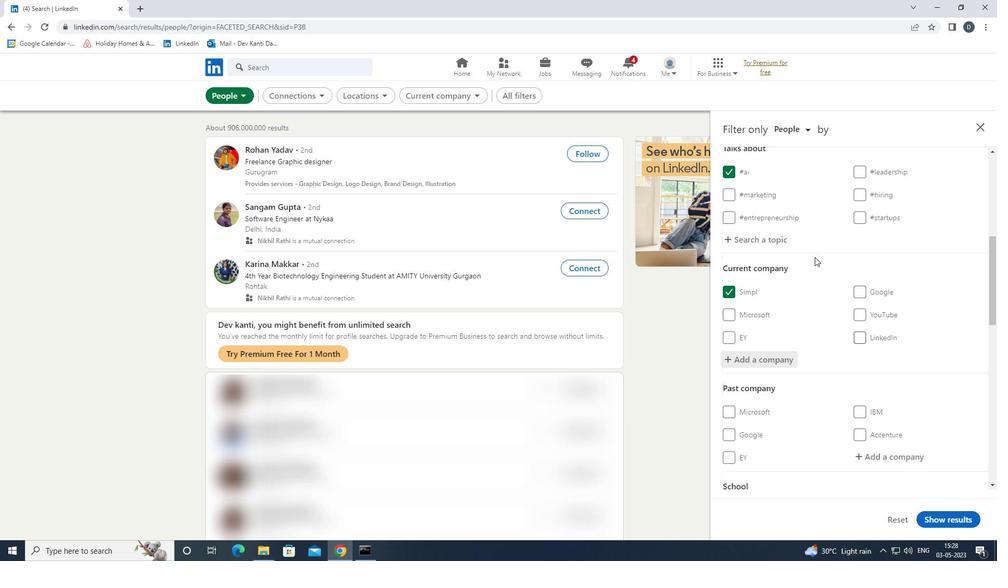 
Action: Mouse scrolled (905, 359) with delta (0, 0)
Screenshot: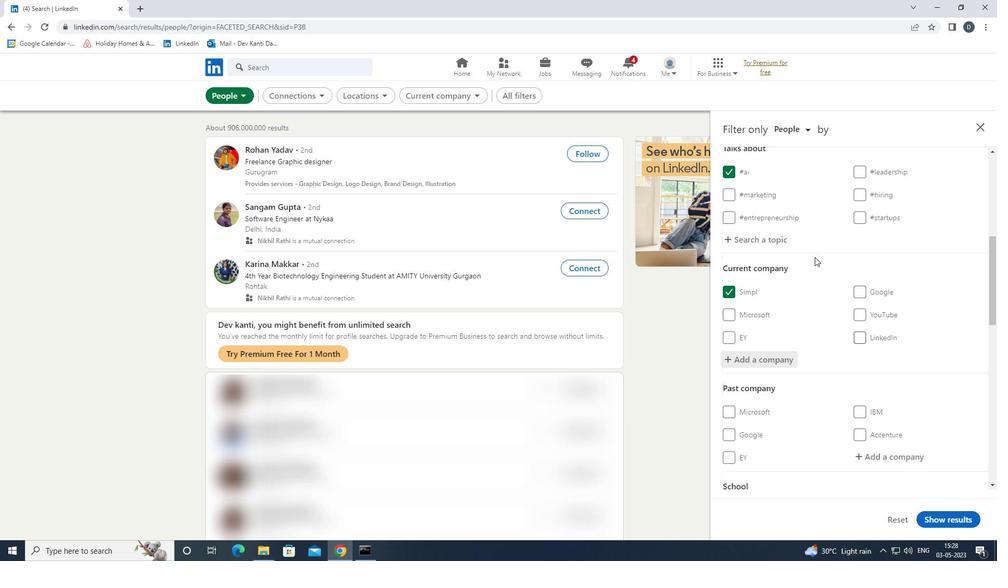 
Action: Mouse moved to (909, 359)
Screenshot: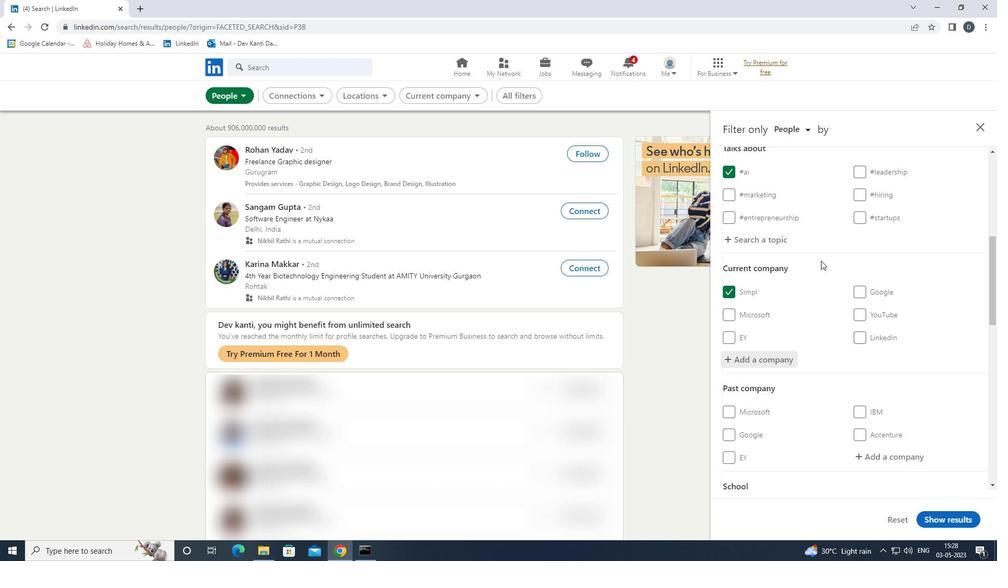
Action: Mouse scrolled (909, 359) with delta (0, 0)
Screenshot: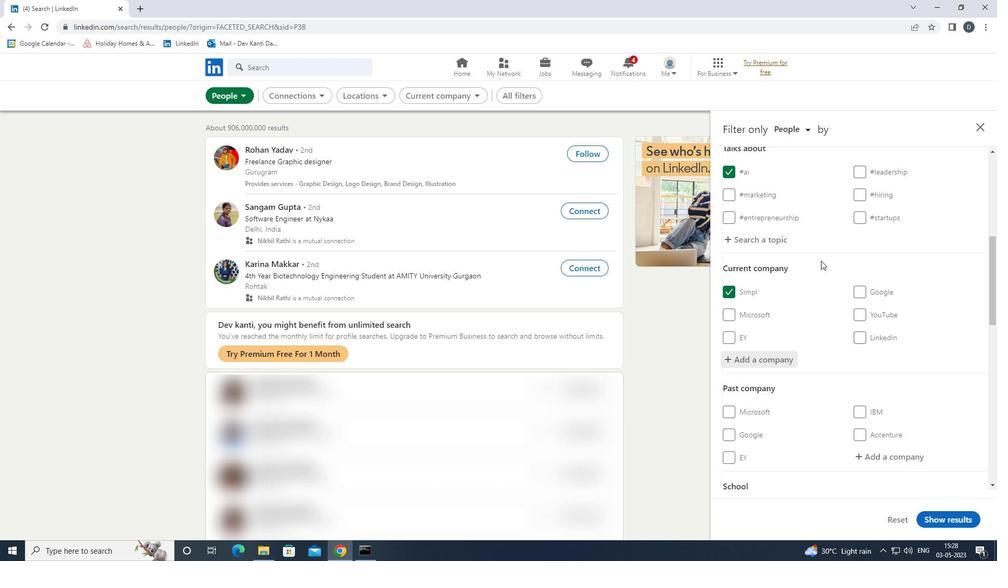 
Action: Mouse moved to (878, 363)
Screenshot: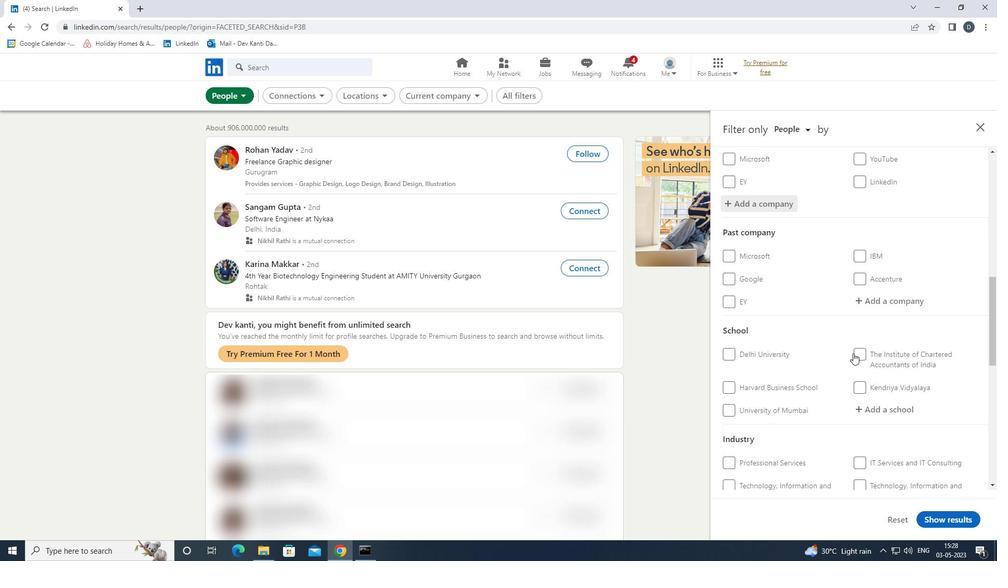 
Action: Mouse scrolled (878, 363) with delta (0, 0)
Screenshot: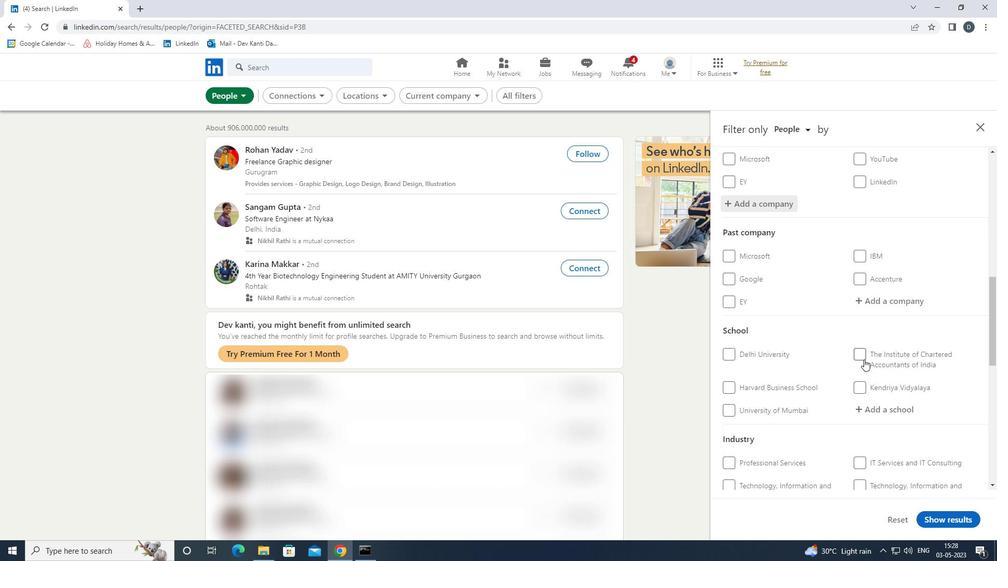 
Action: Mouse moved to (882, 350)
Screenshot: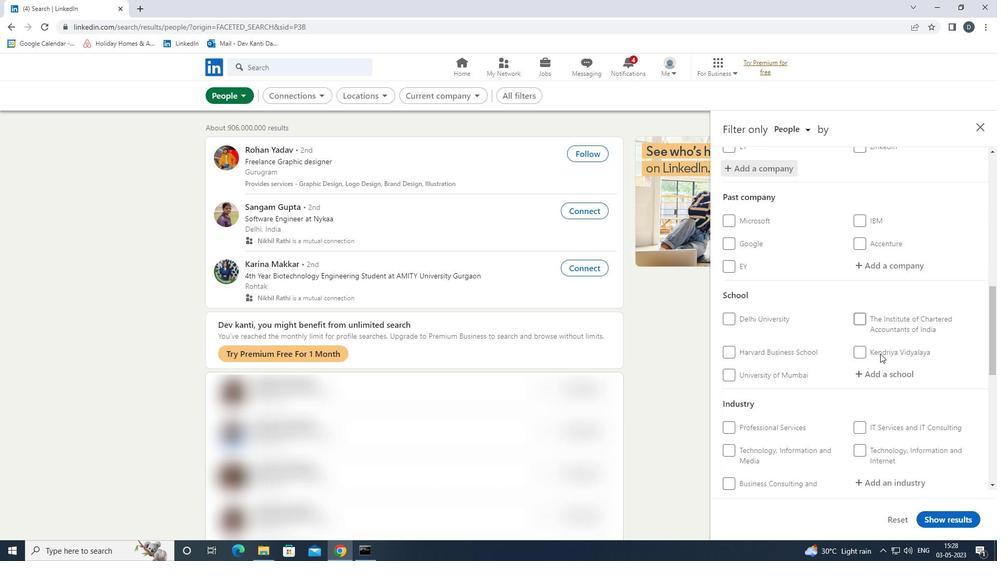 
Action: Mouse pressed left at (882, 350)
Screenshot: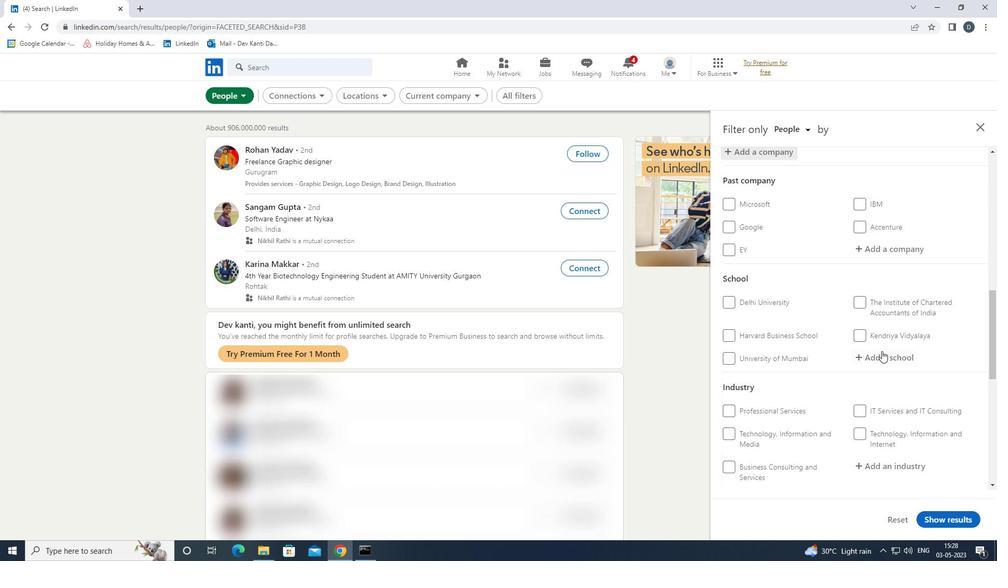 
Action: Key pressed <Key.shift>UNIVERSITY<Key.space>OF<Key.space><Key.shift>CAL<Key.down>CUTTA<Key.down><Key.enter>
Screenshot: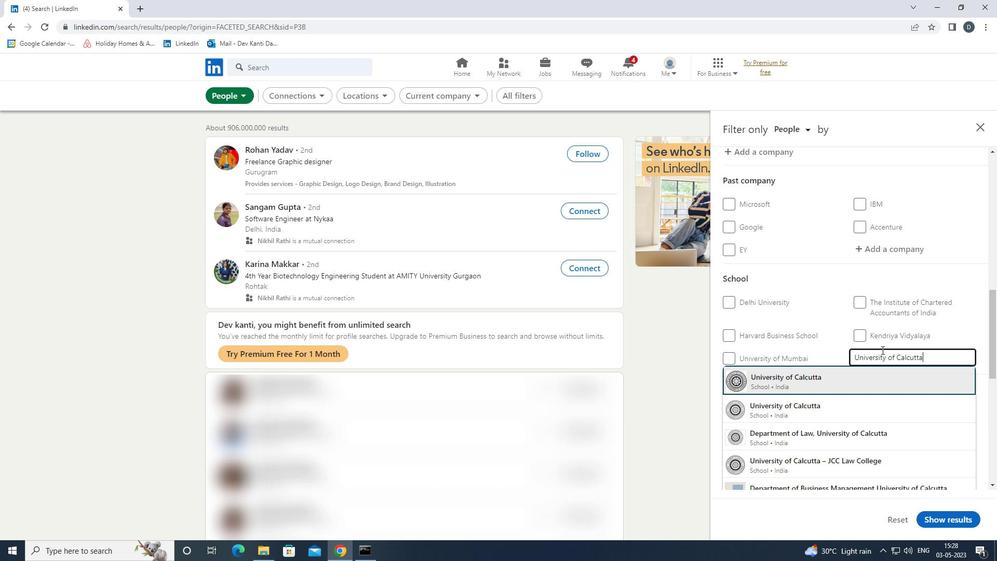 
Action: Mouse moved to (929, 290)
Screenshot: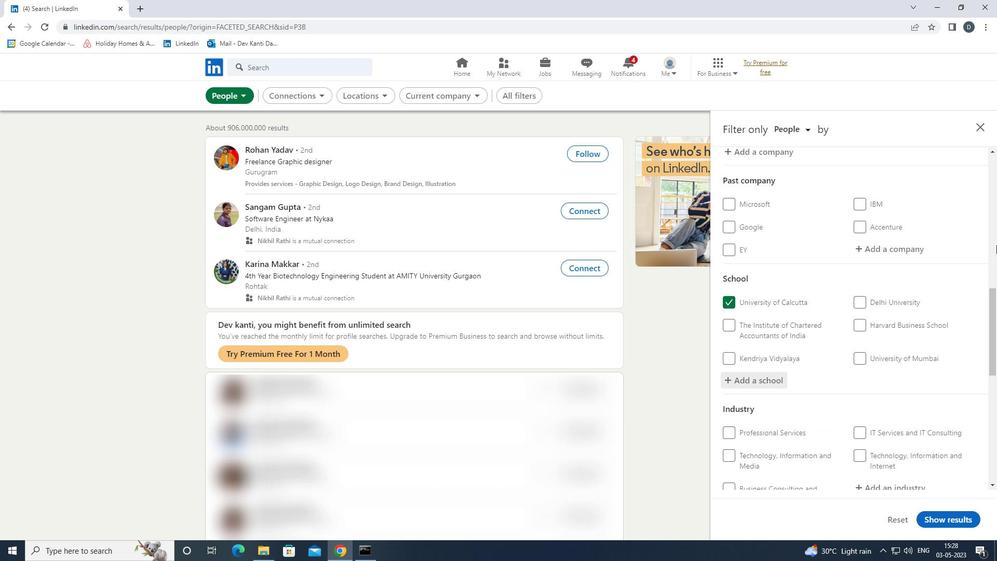 
Action: Mouse scrolled (929, 289) with delta (0, 0)
Screenshot: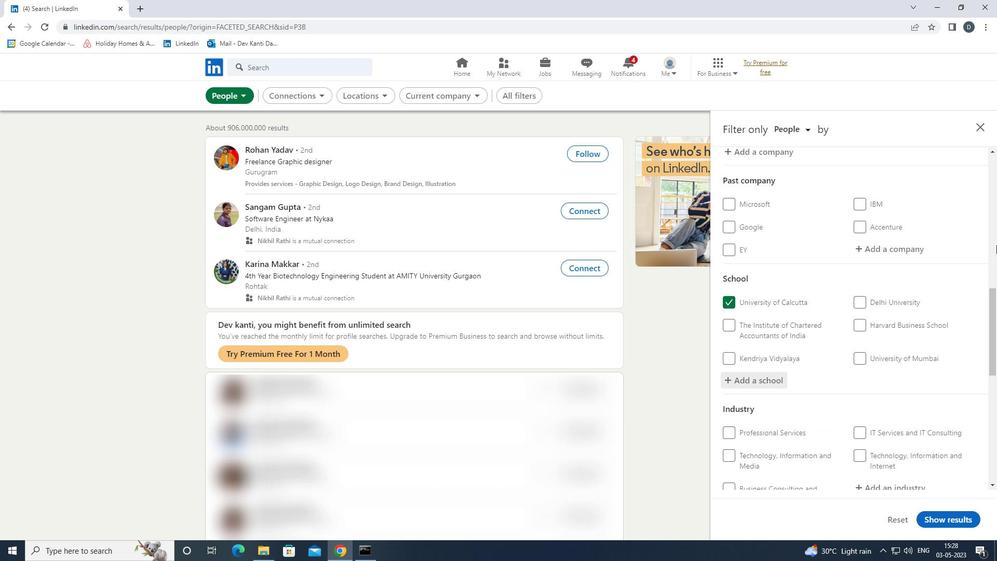 
Action: Mouse moved to (917, 301)
Screenshot: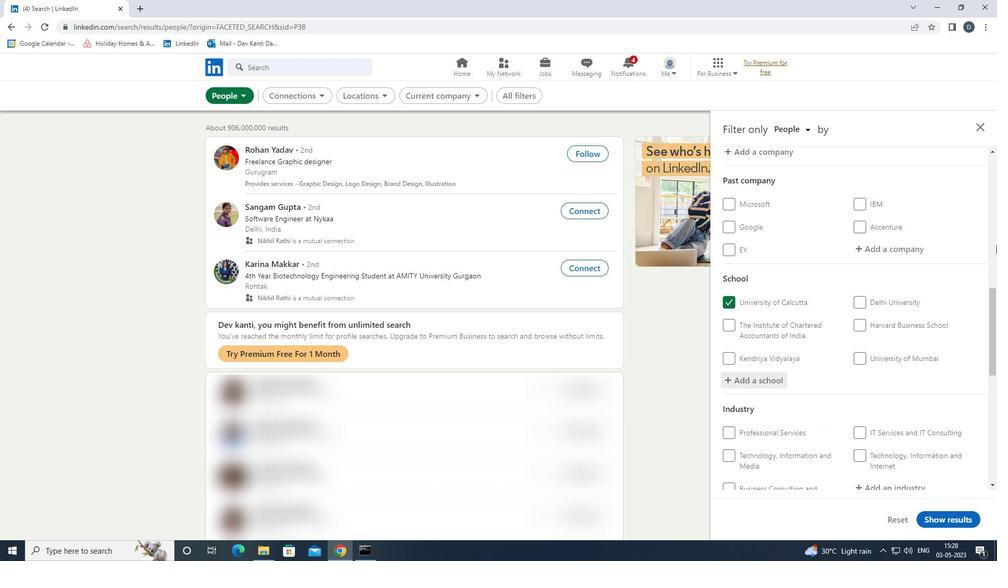 
Action: Mouse scrolled (917, 301) with delta (0, 0)
Screenshot: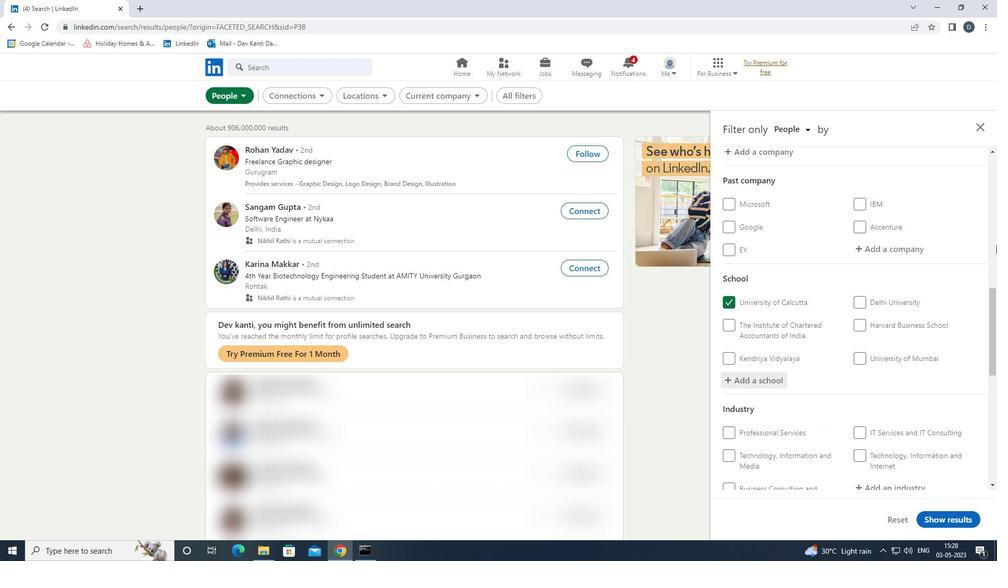 
Action: Mouse moved to (917, 303)
Screenshot: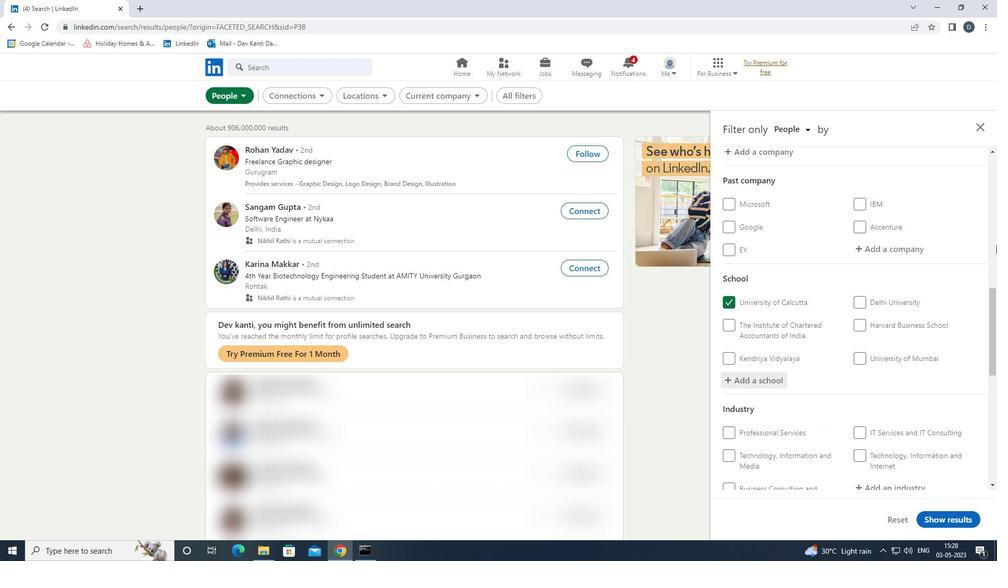 
Action: Mouse scrolled (917, 302) with delta (0, 0)
Screenshot: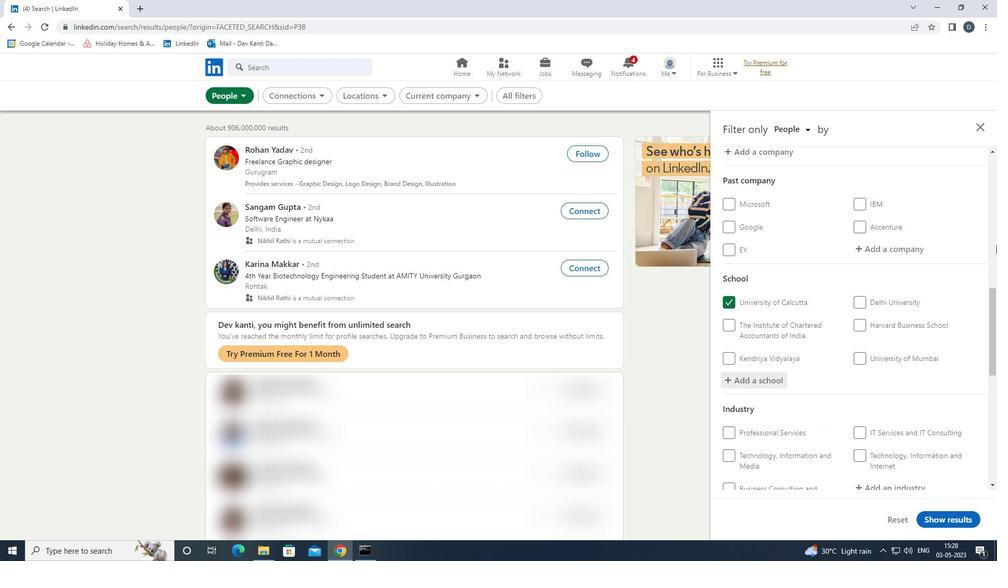 
Action: Mouse moved to (897, 331)
Screenshot: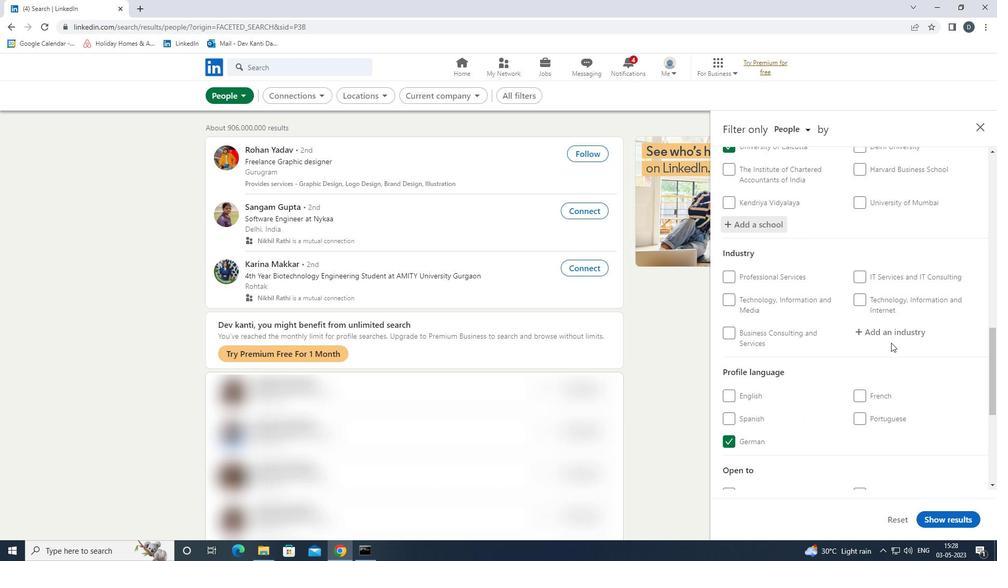 
Action: Mouse pressed left at (897, 331)
Screenshot: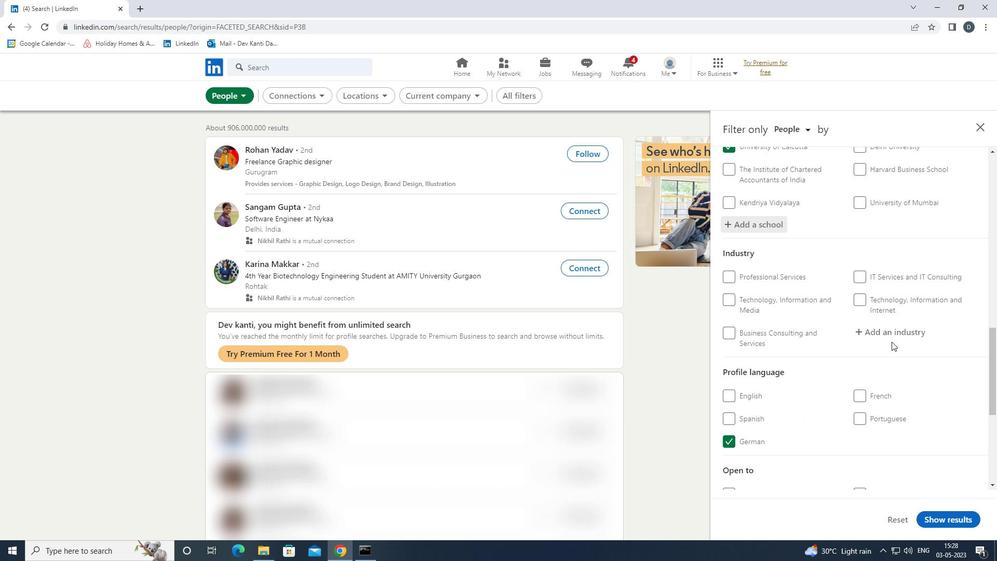 
Action: Key pressed <Key.shift><Key.shift>PROFESSI<Key.down><Key.down><Key.down><Key.enter>
Screenshot: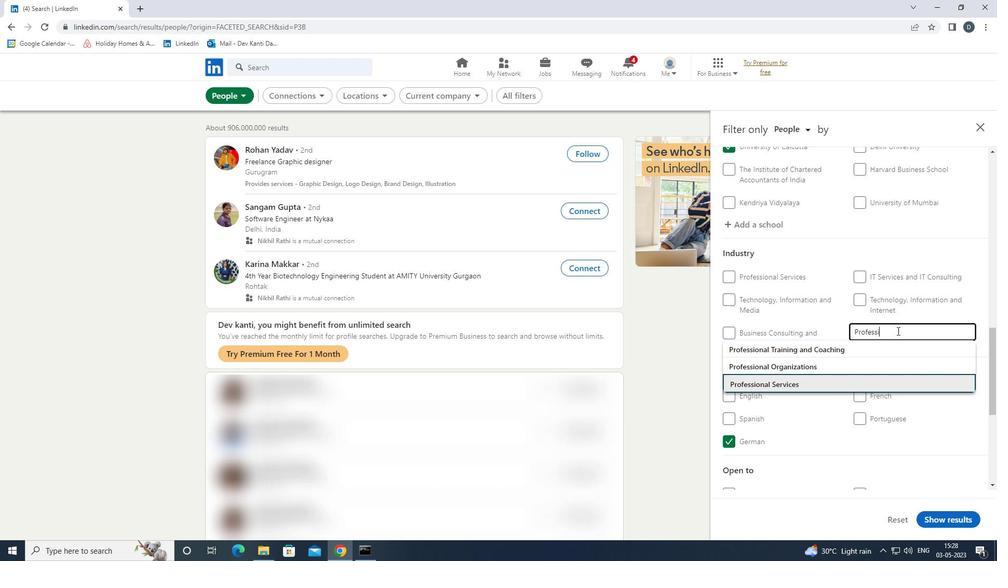 
Action: Mouse moved to (895, 303)
Screenshot: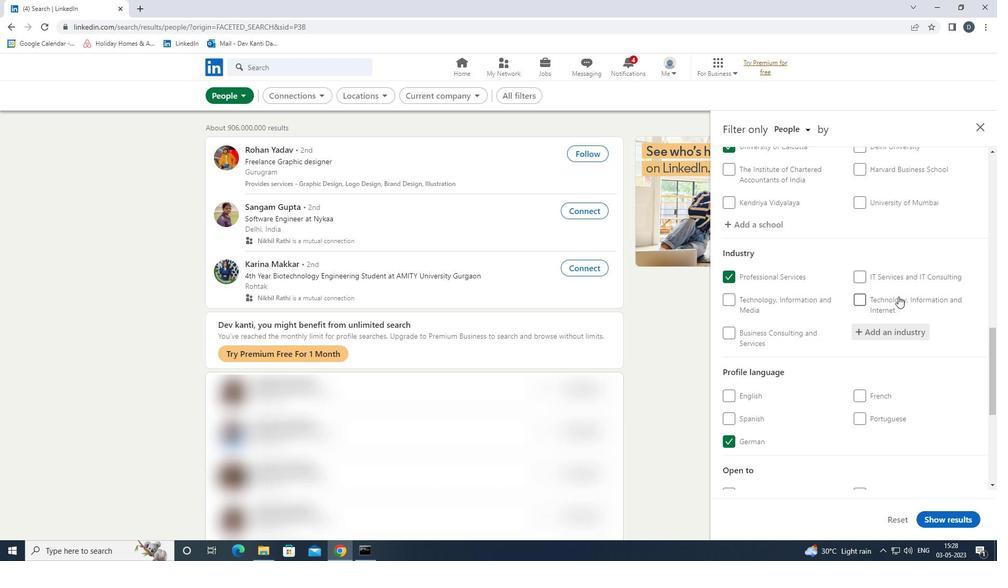 
Action: Mouse scrolled (895, 302) with delta (0, 0)
Screenshot: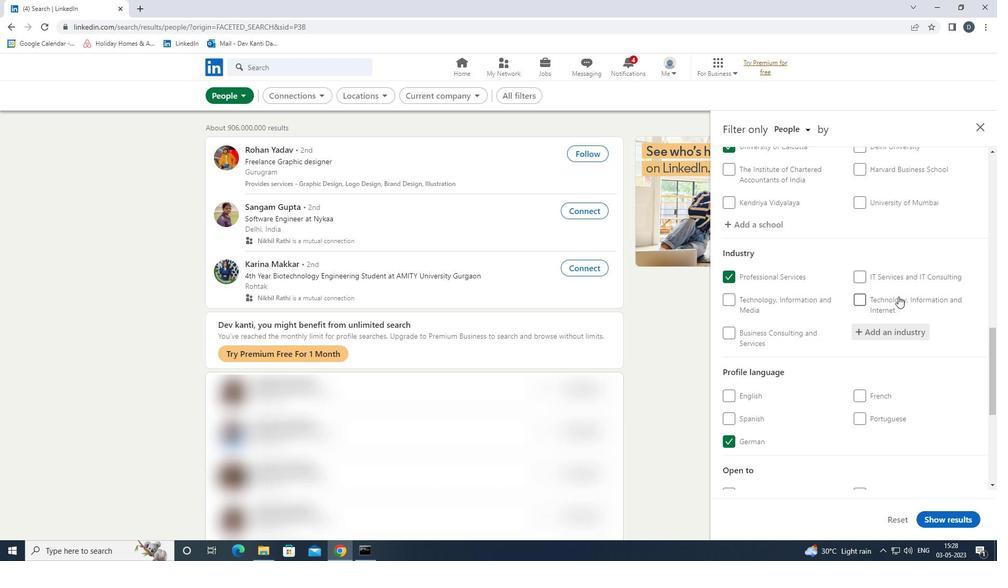 
Action: Mouse moved to (894, 304)
Screenshot: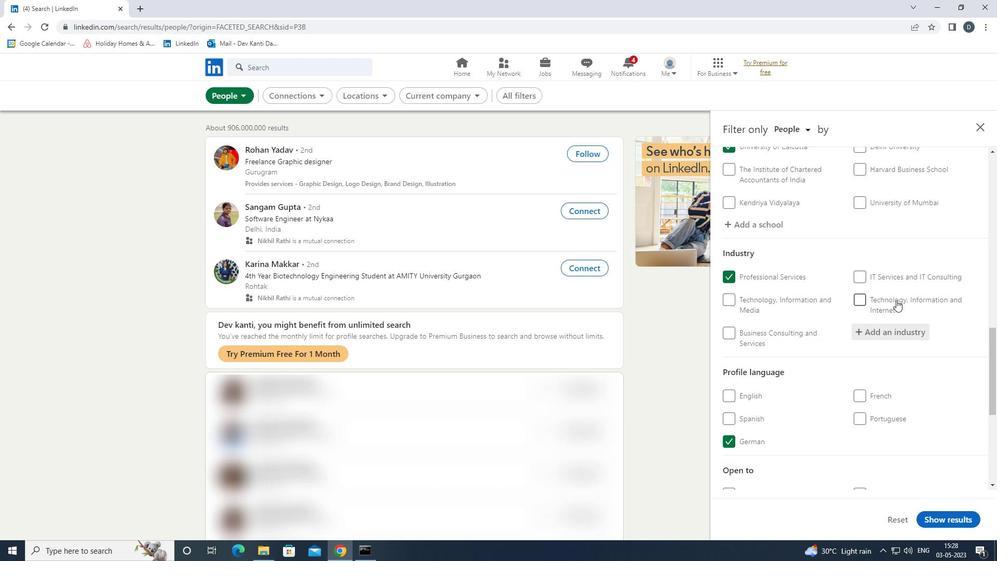 
Action: Mouse scrolled (894, 304) with delta (0, 0)
Screenshot: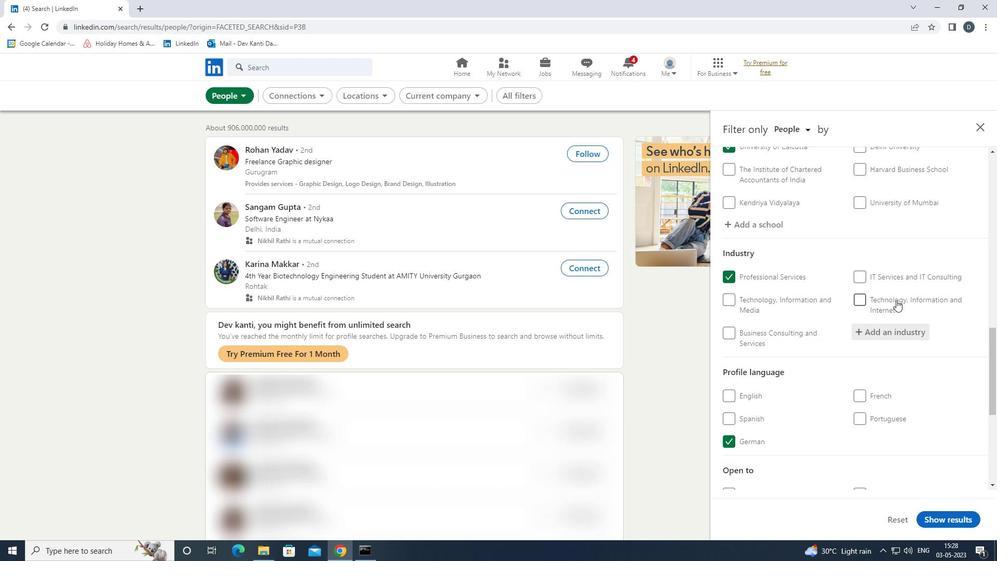 
Action: Mouse moved to (894, 305)
Screenshot: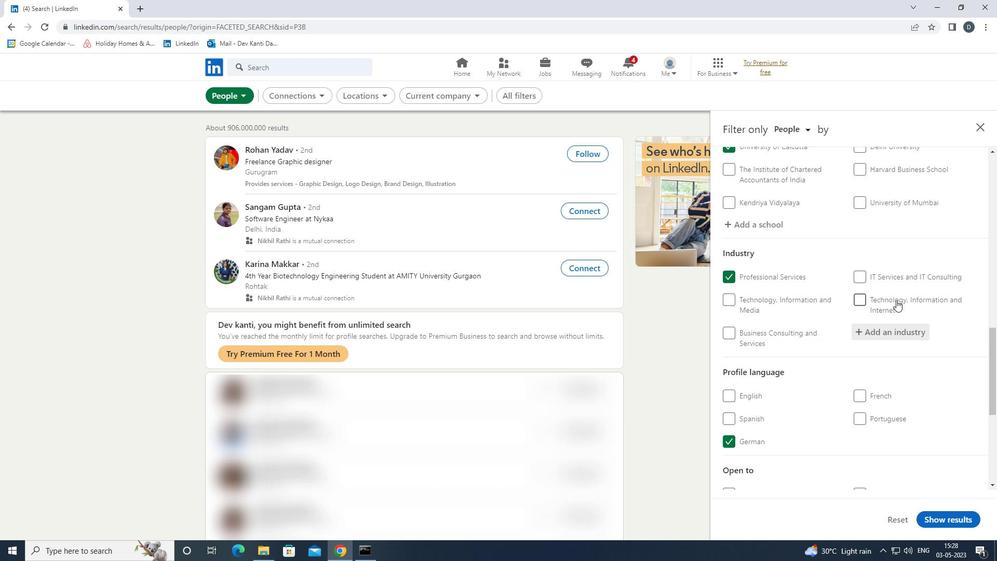 
Action: Mouse scrolled (894, 304) with delta (0, 0)
Screenshot: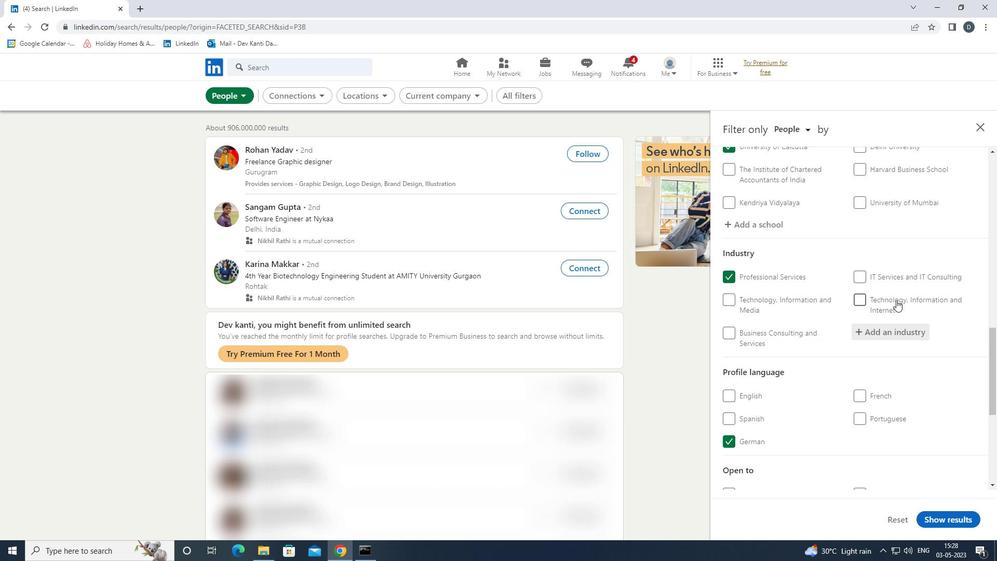 
Action: Mouse moved to (887, 322)
Screenshot: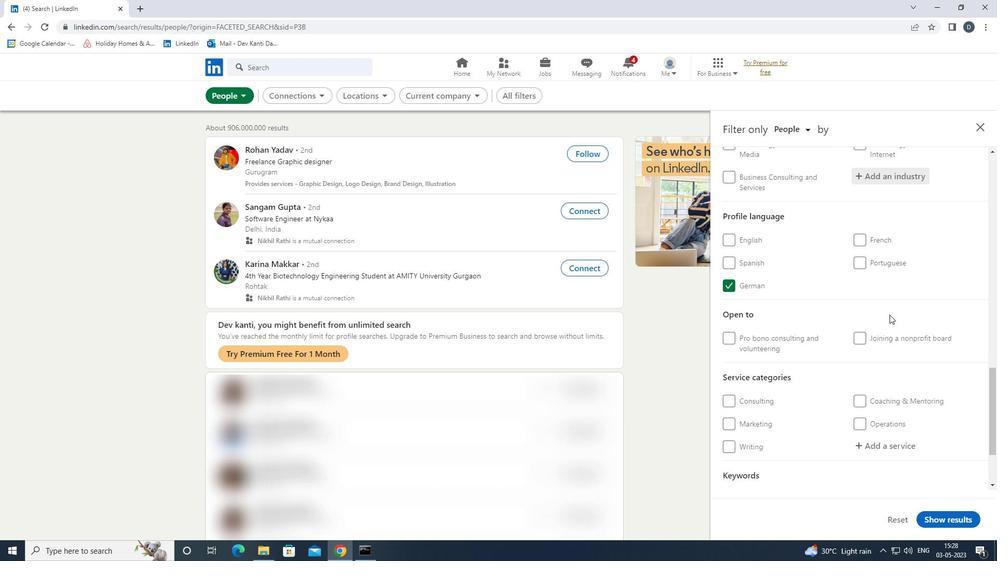
Action: Mouse scrolled (887, 321) with delta (0, 0)
Screenshot: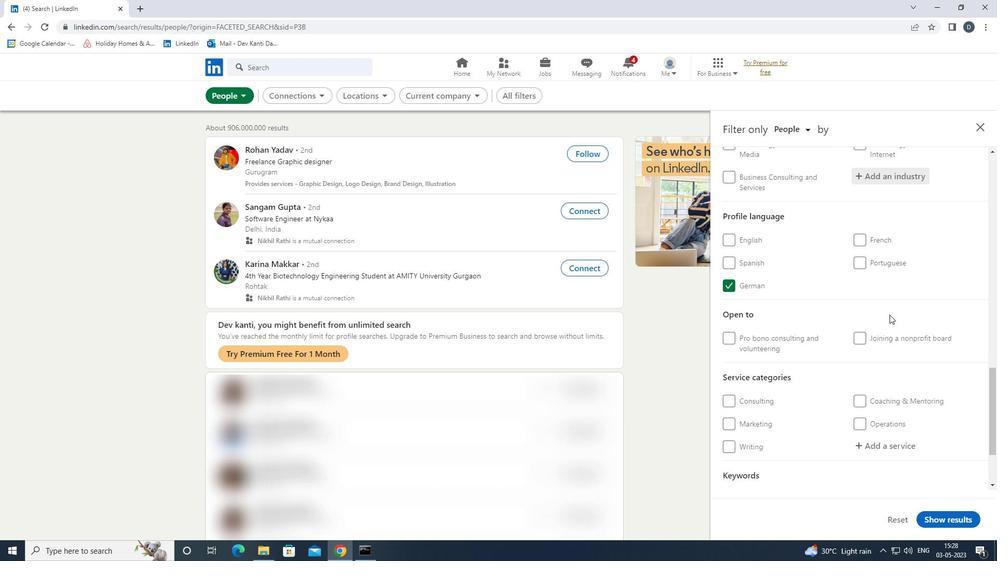 
Action: Mouse scrolled (887, 321) with delta (0, 0)
Screenshot: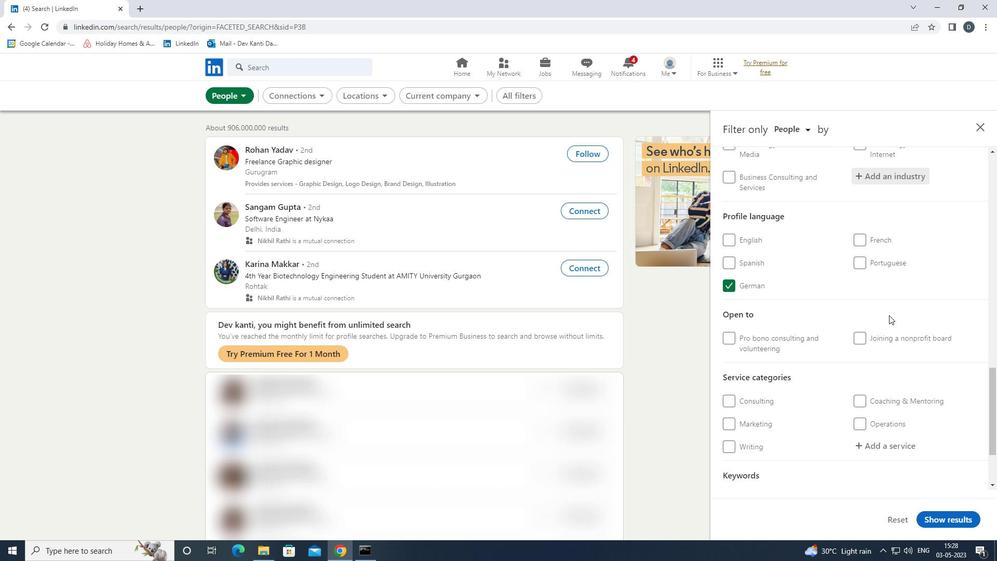 
Action: Mouse moved to (882, 336)
Screenshot: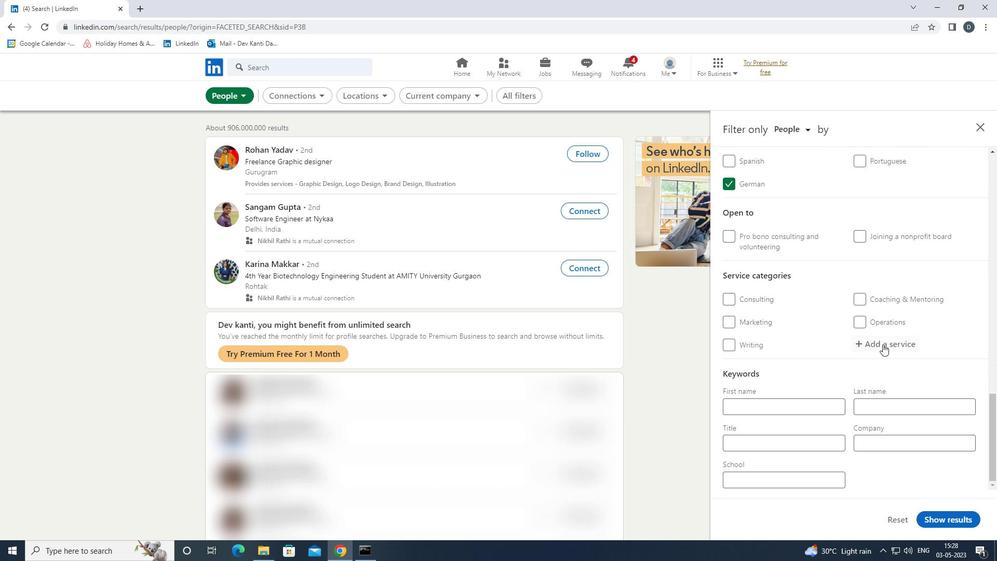 
Action: Mouse scrolled (882, 336) with delta (0, 0)
Screenshot: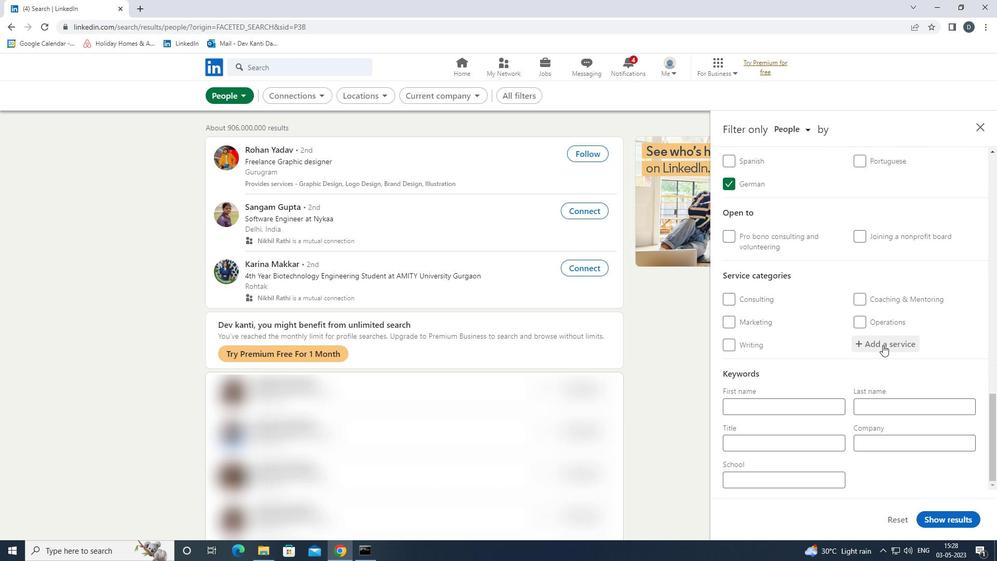 
Action: Mouse scrolled (882, 336) with delta (0, 0)
Screenshot: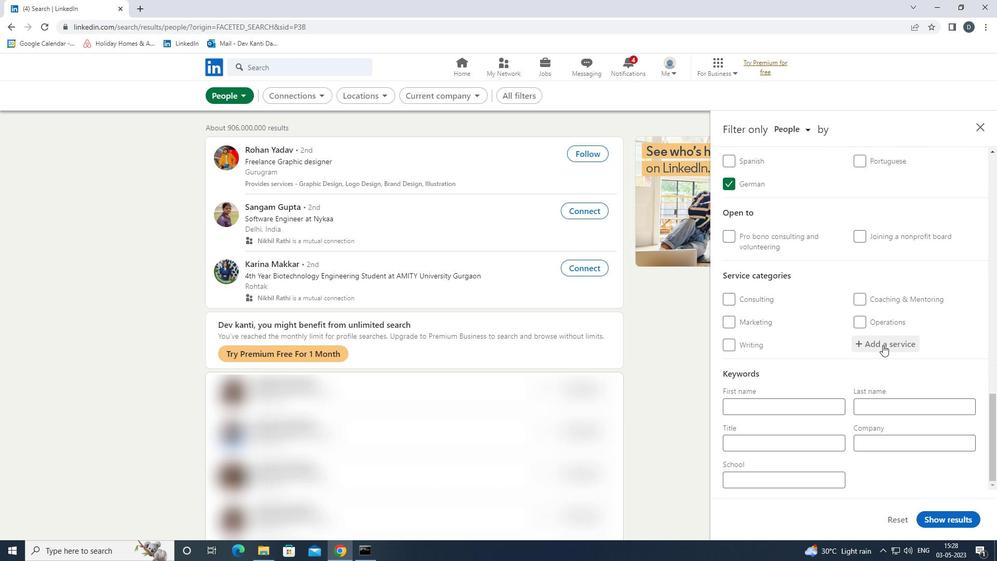 
Action: Mouse scrolled (882, 336) with delta (0, 0)
Screenshot: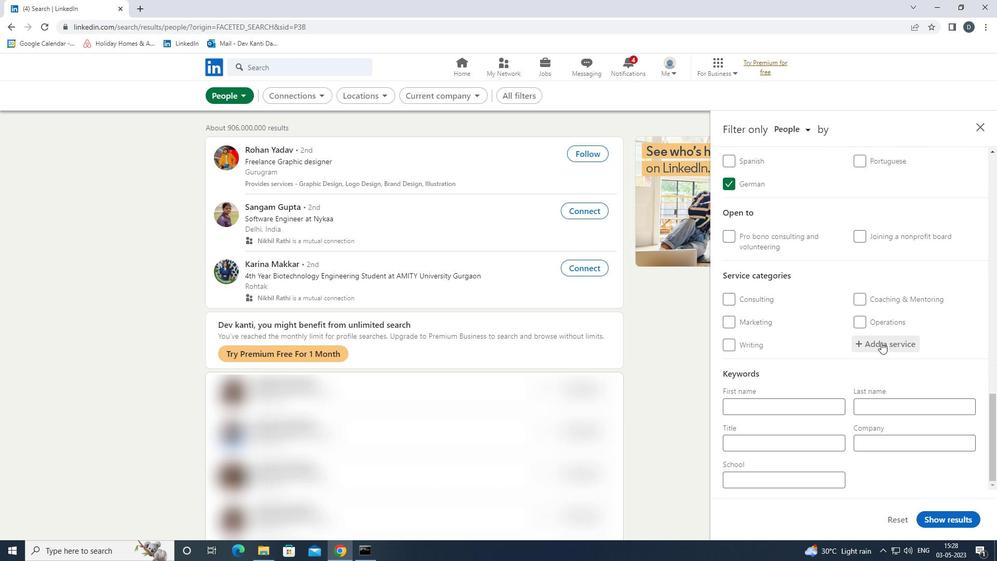 
Action: Mouse scrolled (882, 336) with delta (0, 0)
Screenshot: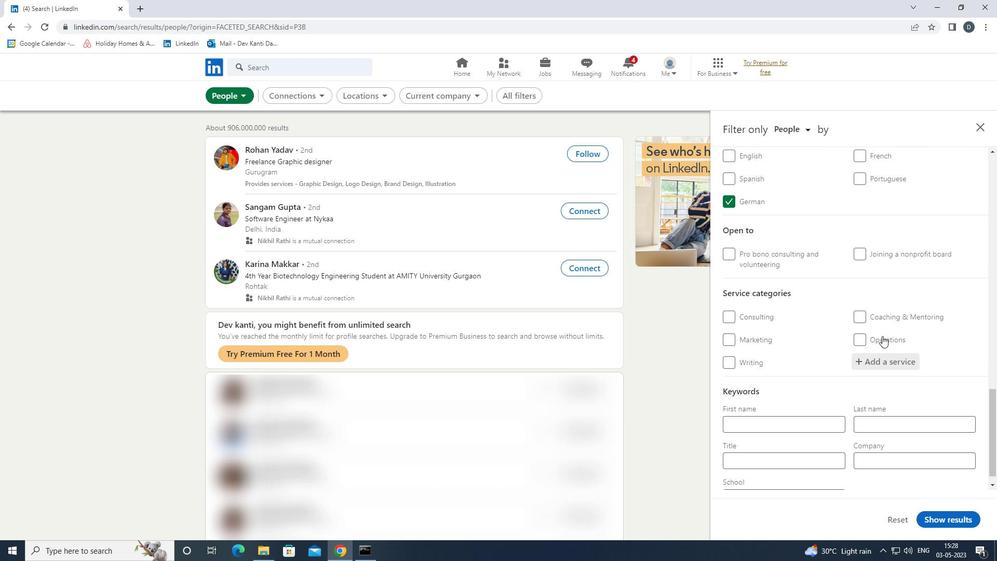 
Action: Mouse scrolled (882, 335) with delta (0, 0)
Screenshot: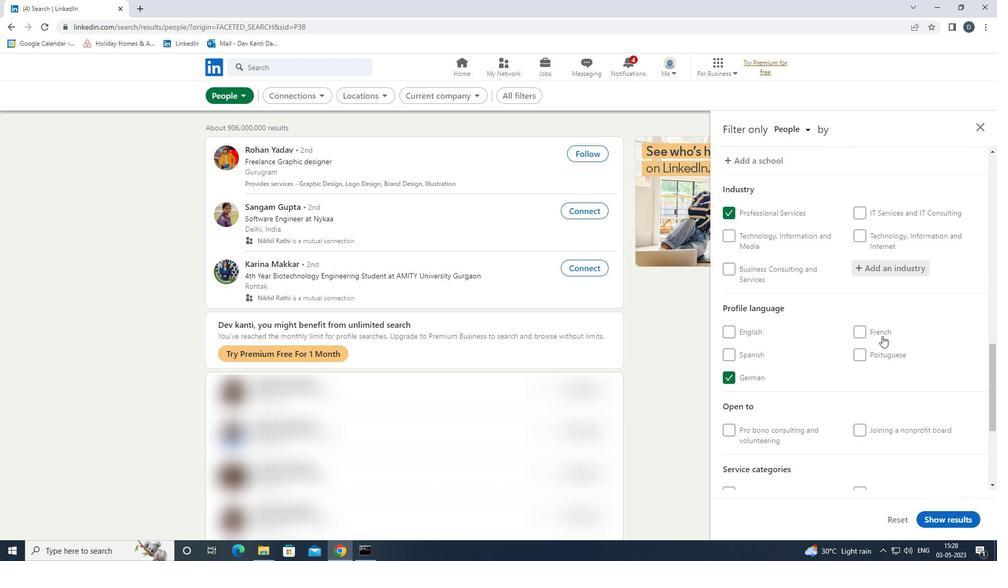 
Action: Mouse scrolled (882, 335) with delta (0, 0)
Screenshot: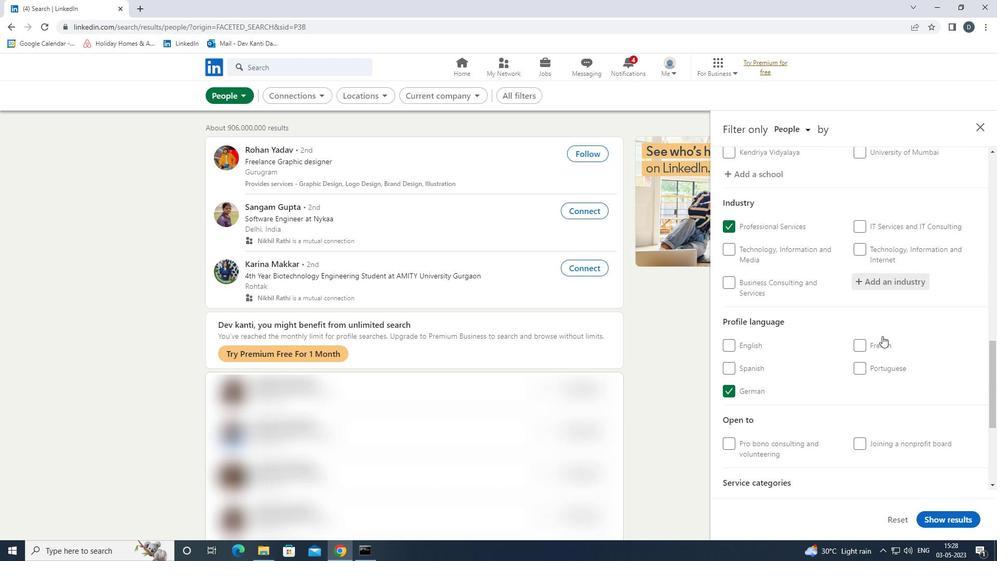 
Action: Mouse scrolled (882, 335) with delta (0, 0)
Screenshot: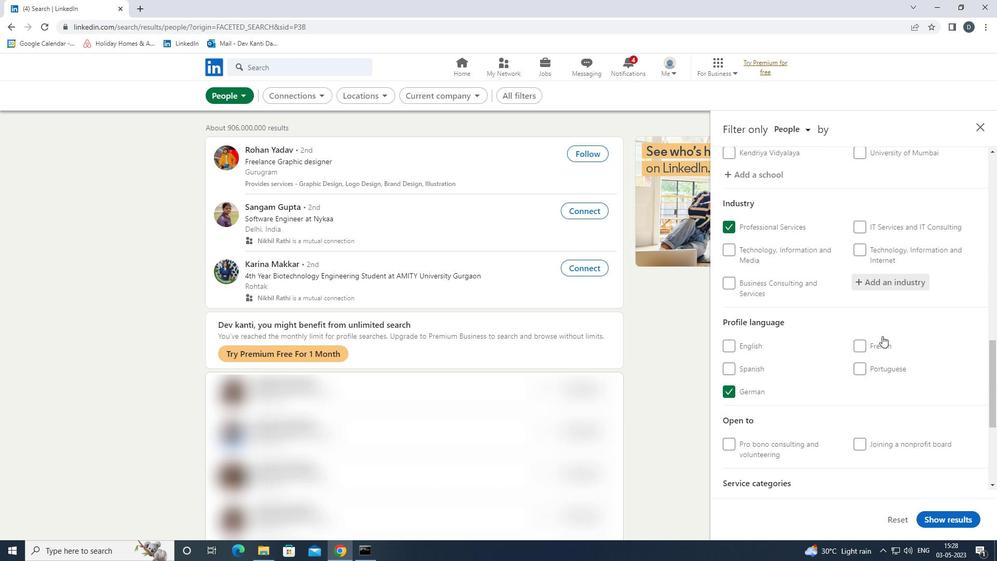 
Action: Mouse moved to (890, 390)
Screenshot: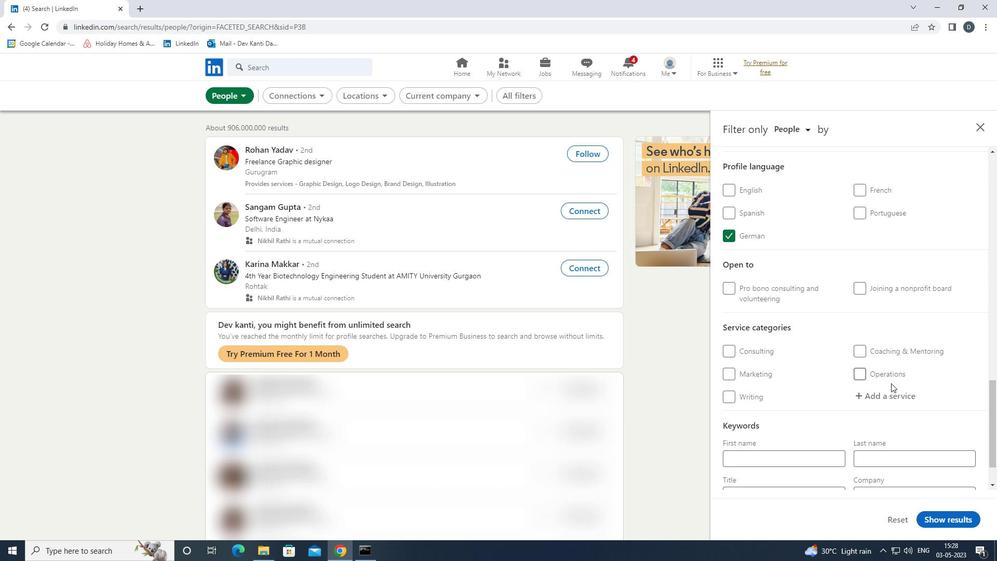 
Action: Mouse pressed left at (890, 390)
Screenshot: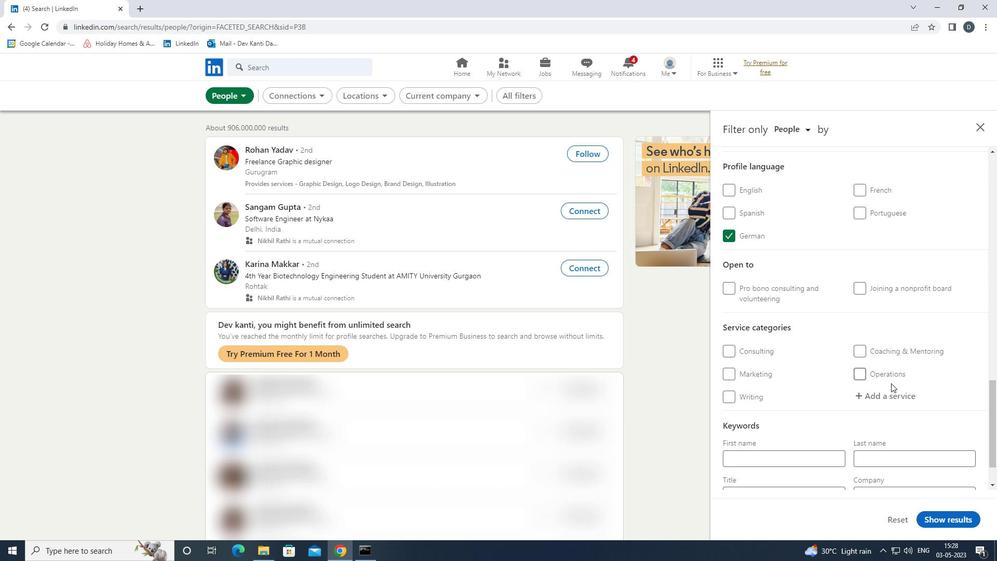 
Action: Mouse moved to (894, 380)
Screenshot: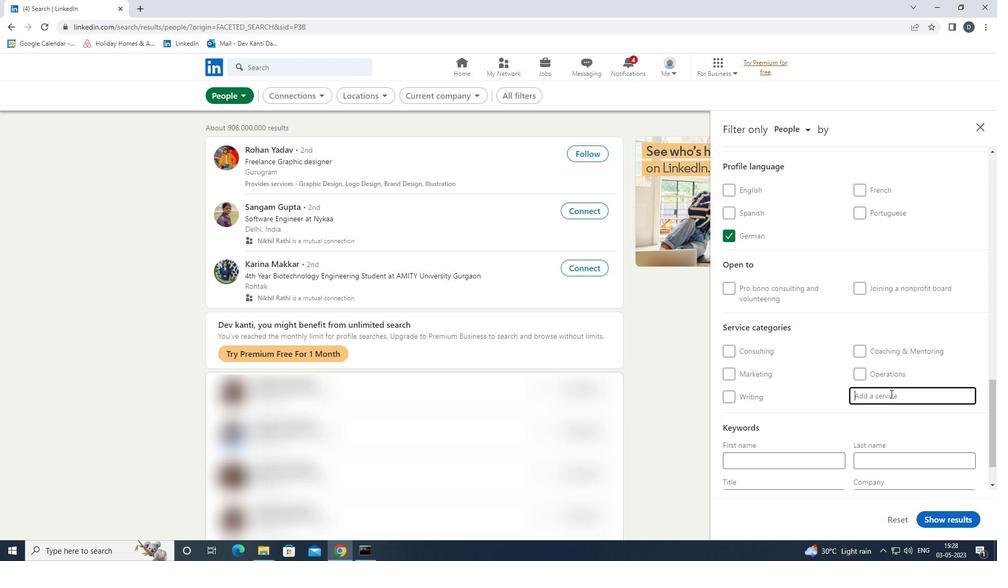
Action: Key pressed <Key.shift><Key.shift>PUBLIC<Key.space><Key.shift>SPEACKING<Key.backspace><Key.backspace><Key.backspace><Key.backspace><Key.backspace><Key.down><Key.enter>
Screenshot: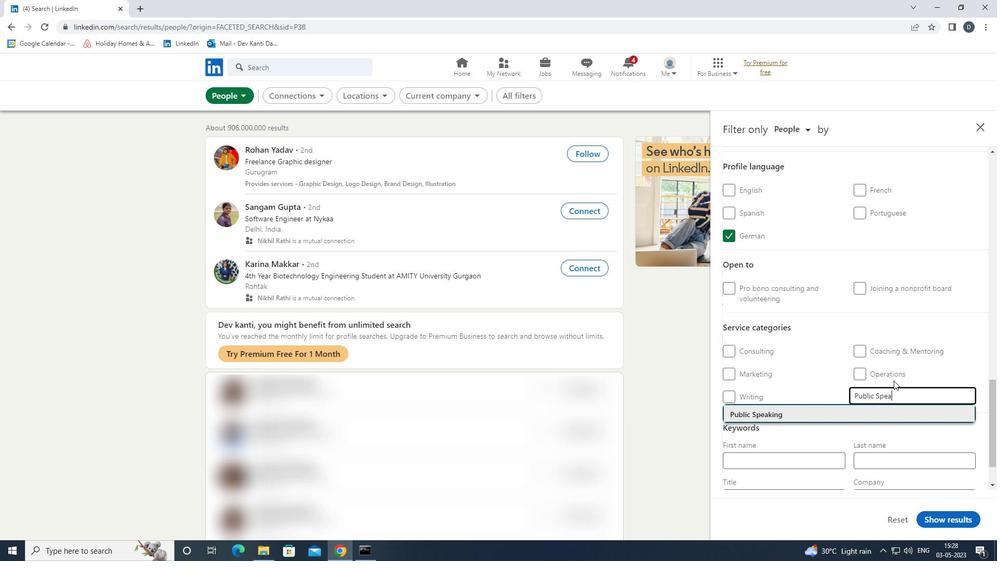
Action: Mouse moved to (889, 386)
Screenshot: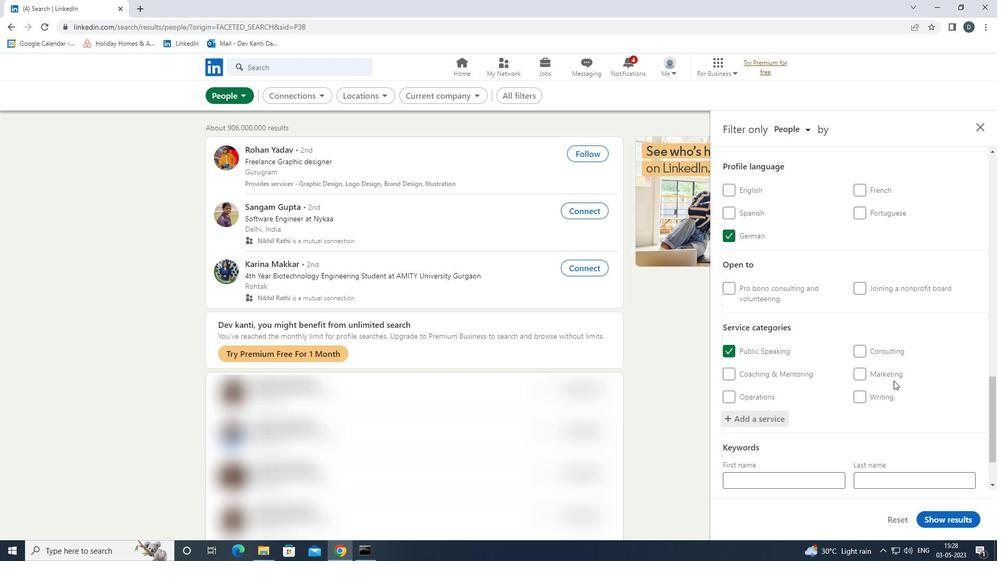 
Action: Mouse scrolled (889, 385) with delta (0, 0)
Screenshot: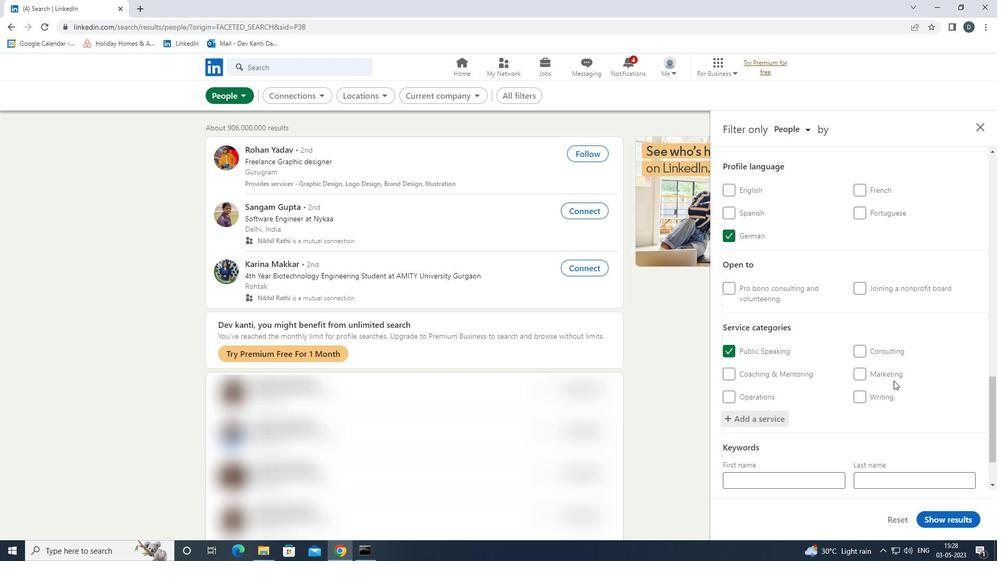 
Action: Mouse moved to (882, 389)
Screenshot: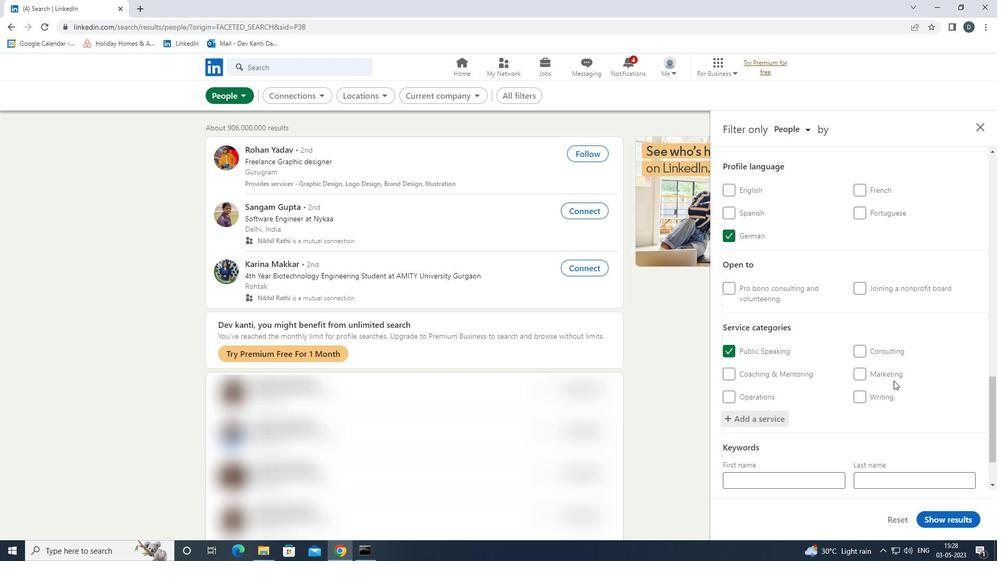
Action: Mouse scrolled (882, 388) with delta (0, 0)
Screenshot: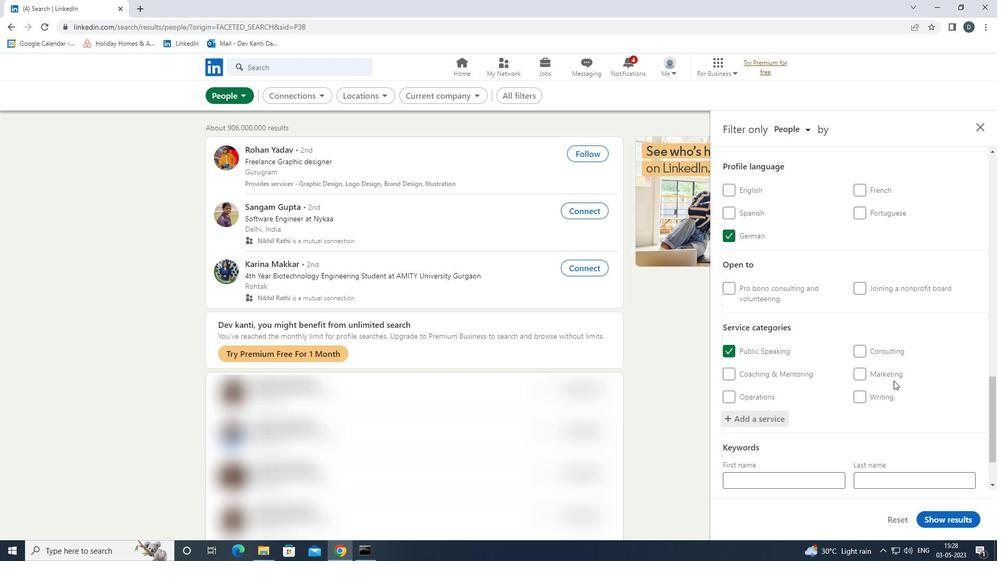 
Action: Mouse moved to (873, 391)
Screenshot: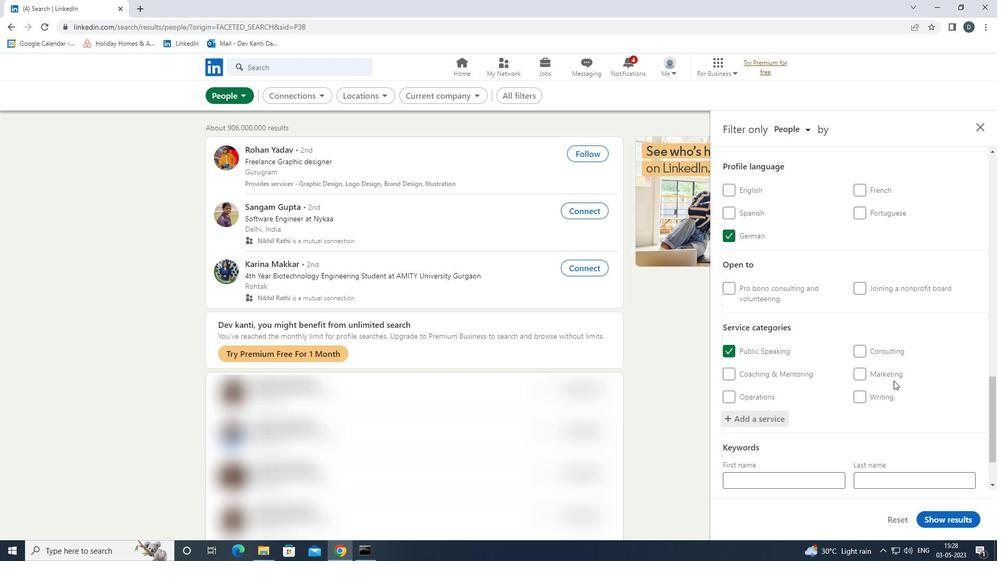 
Action: Mouse scrolled (873, 391) with delta (0, 0)
Screenshot: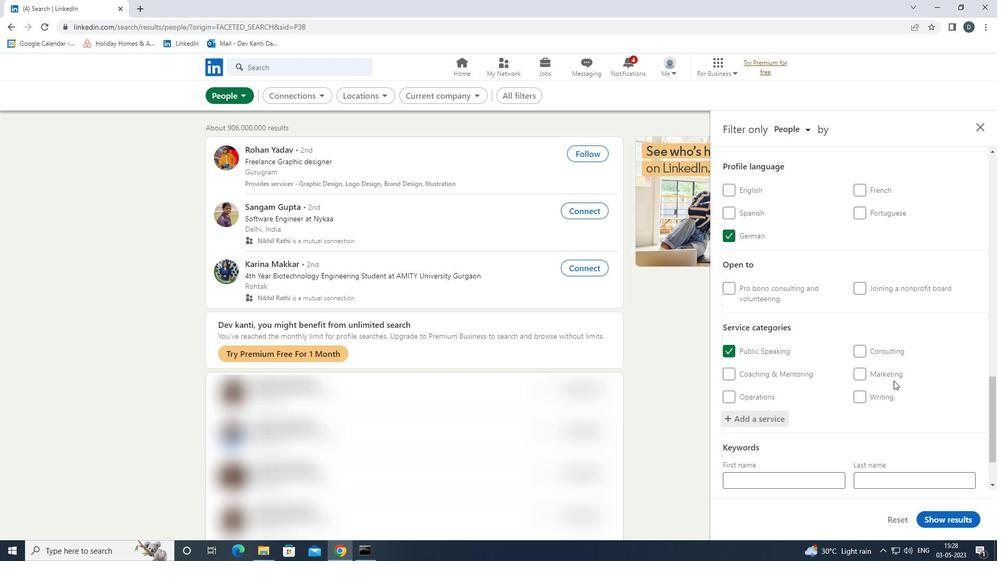 
Action: Mouse moved to (863, 394)
Screenshot: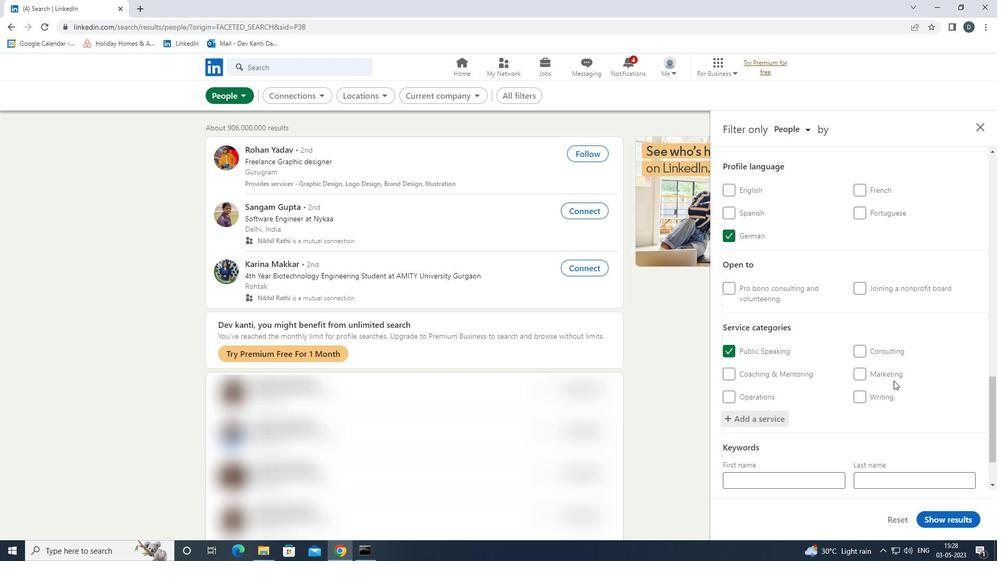 
Action: Mouse scrolled (863, 394) with delta (0, 0)
Screenshot: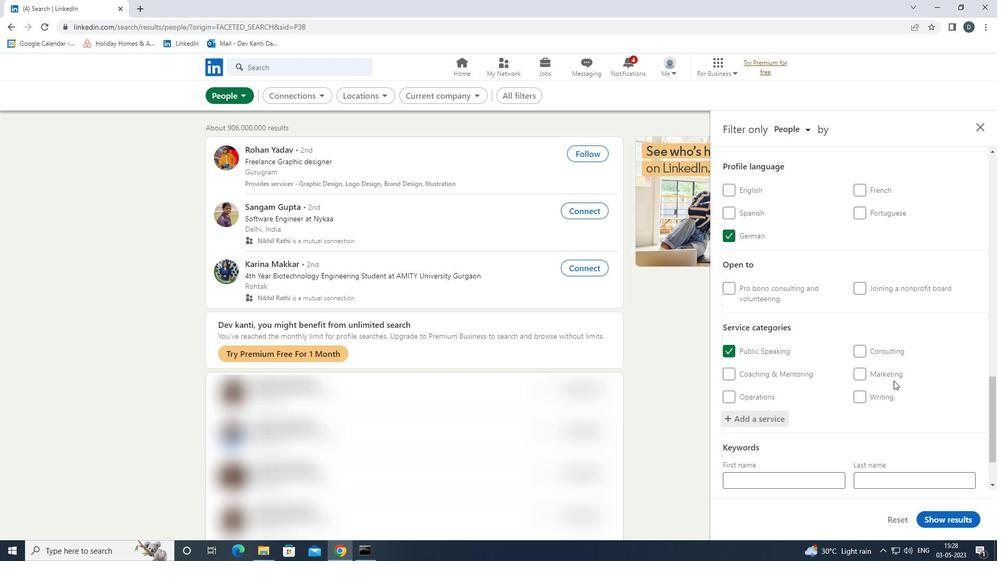 
Action: Mouse moved to (794, 445)
Screenshot: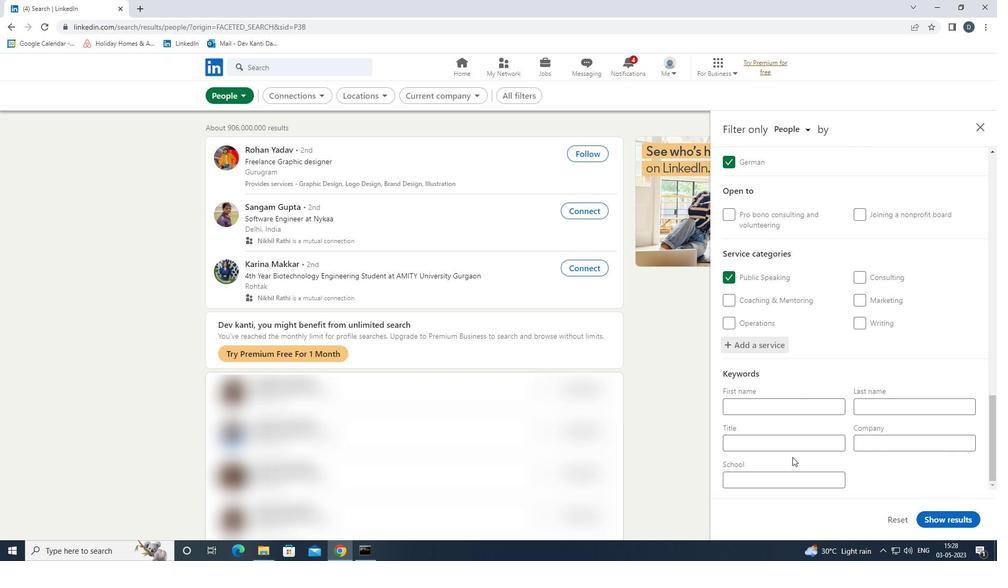 
Action: Mouse pressed left at (794, 445)
Screenshot: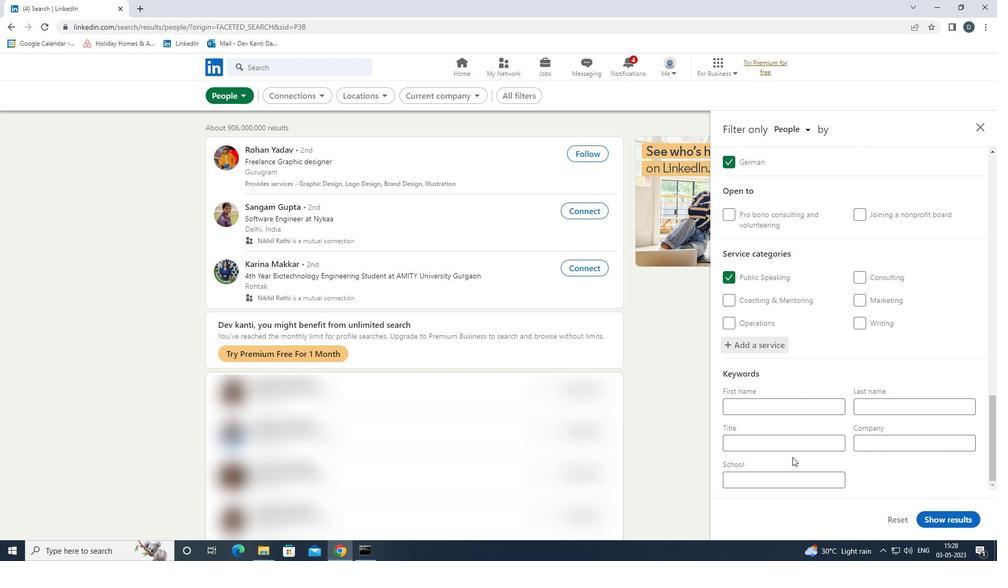 
Action: Key pressed <Key.shift>WELDING
Screenshot: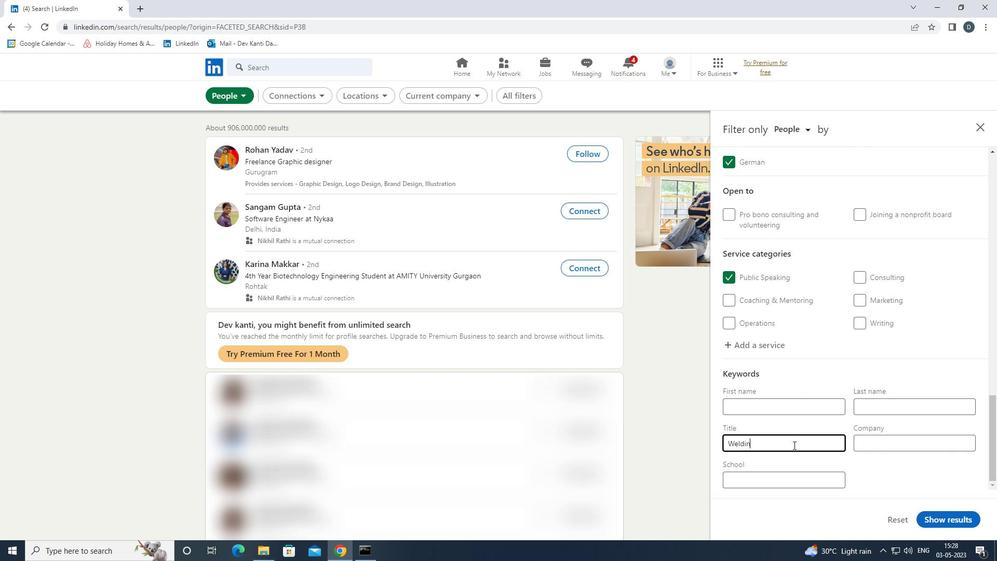 
Action: Mouse moved to (956, 520)
Screenshot: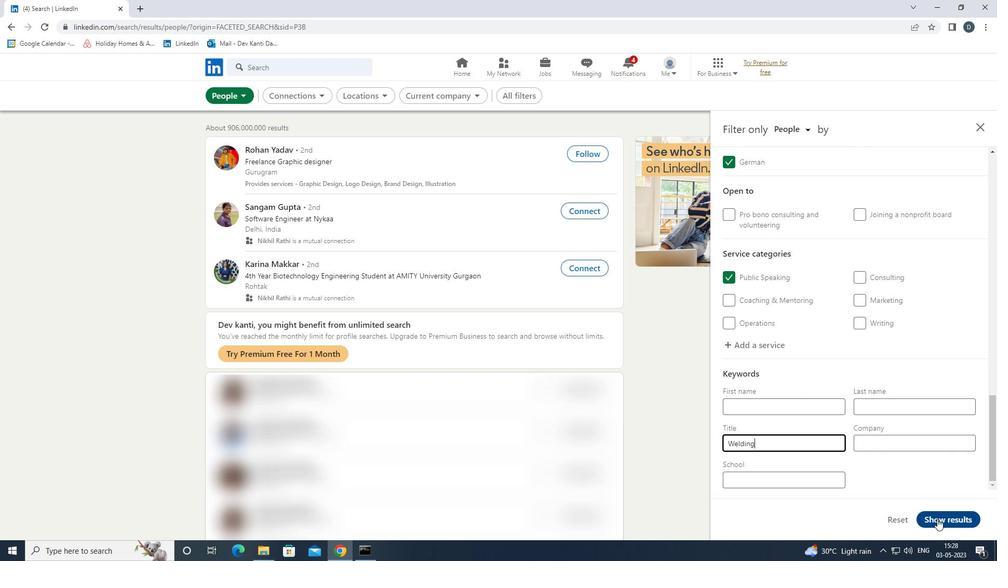 
Action: Mouse pressed left at (956, 520)
Screenshot: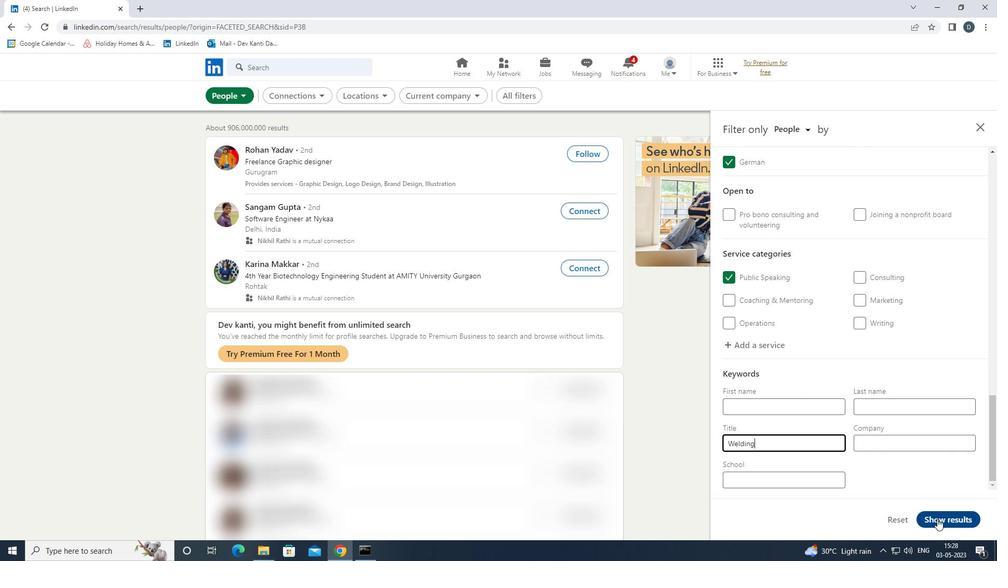 
Action: Mouse moved to (259, 109)
Screenshot: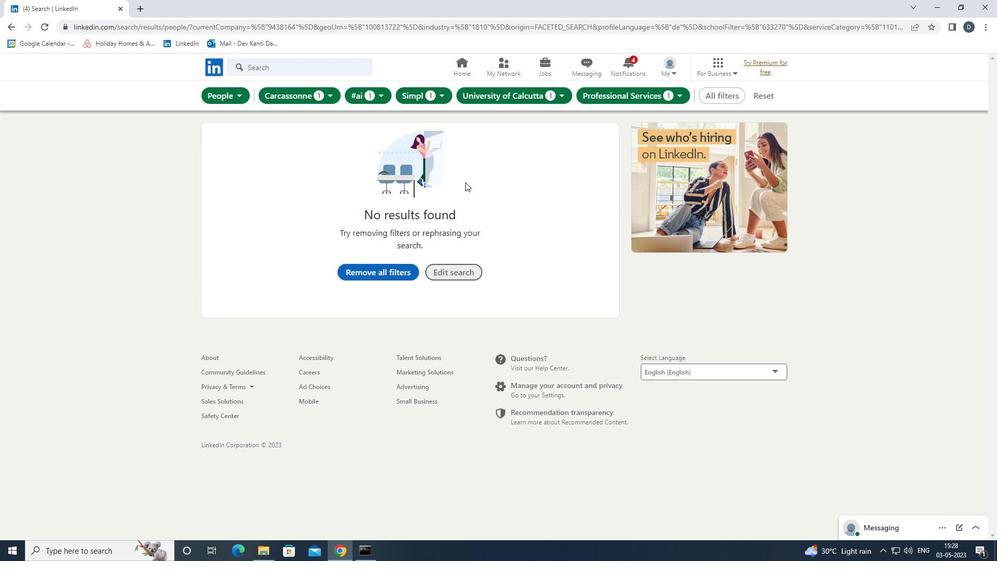 
